 Task: Add Sprouts No Salt Added Sardines In Water to the cart.
Action: Mouse moved to (17, 74)
Screenshot: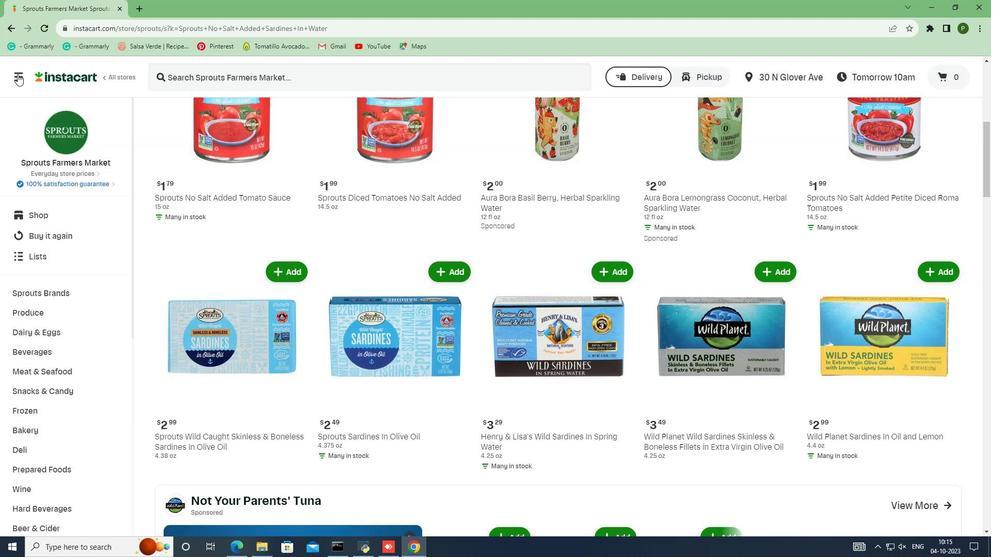 
Action: Mouse pressed left at (17, 74)
Screenshot: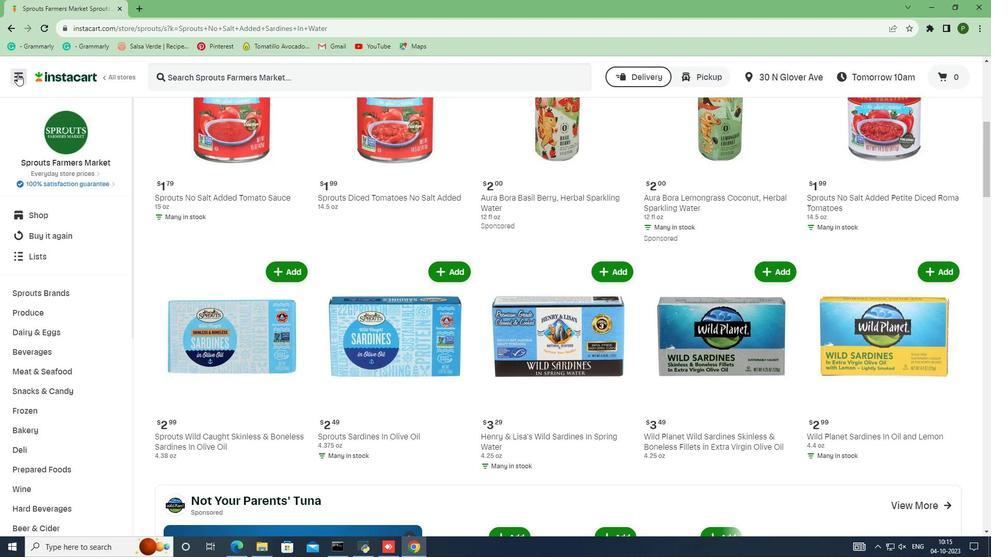 
Action: Mouse moved to (36, 284)
Screenshot: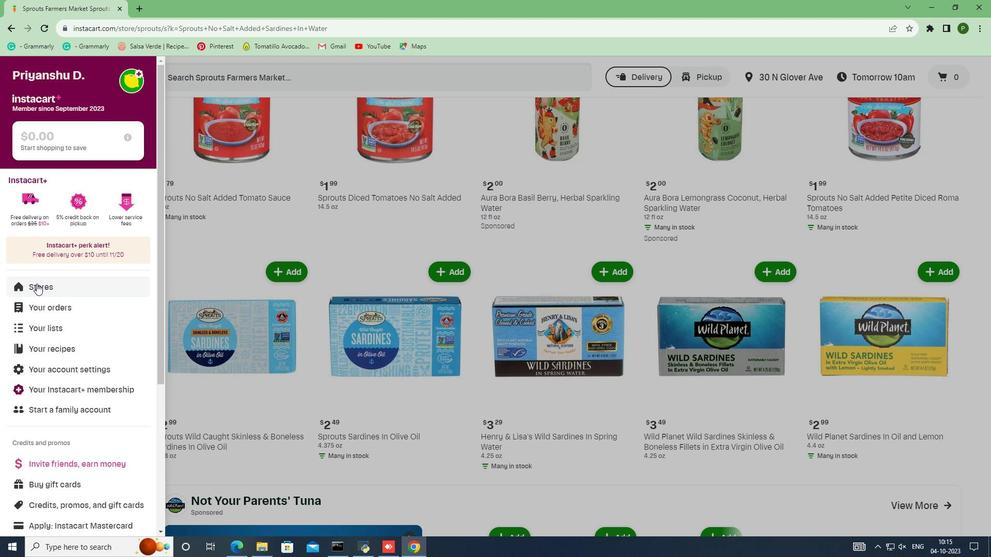
Action: Mouse pressed left at (36, 284)
Screenshot: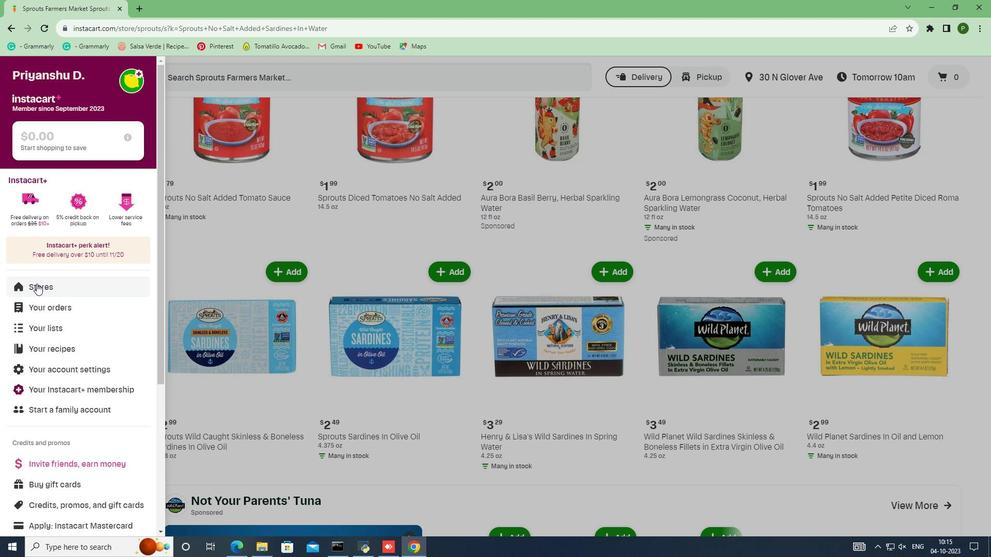 
Action: Mouse moved to (231, 115)
Screenshot: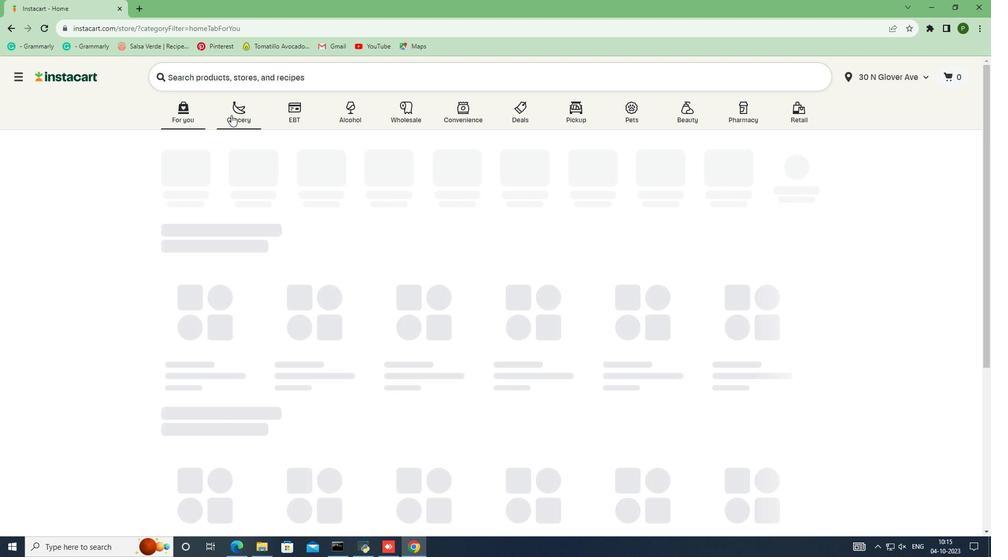 
Action: Mouse pressed left at (231, 115)
Screenshot: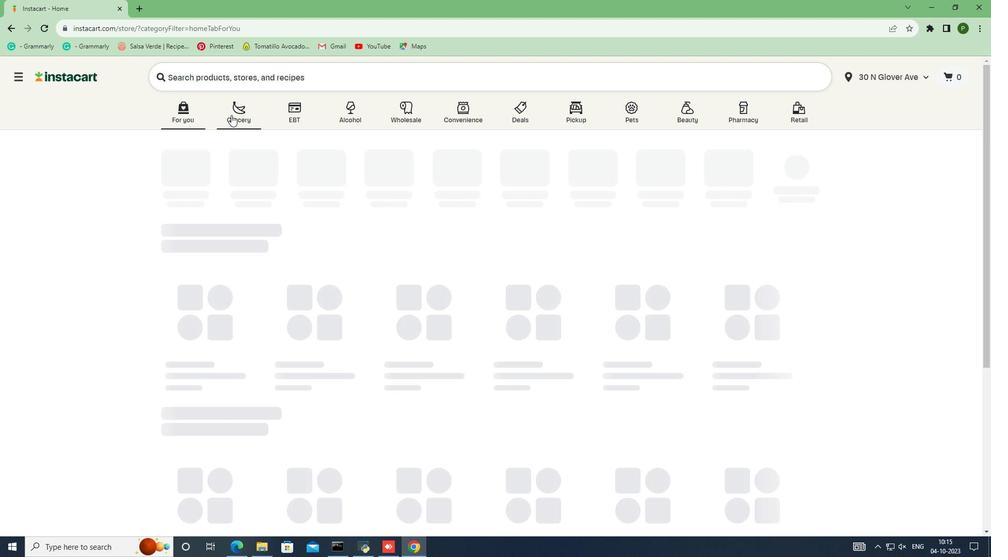 
Action: Mouse moved to (633, 243)
Screenshot: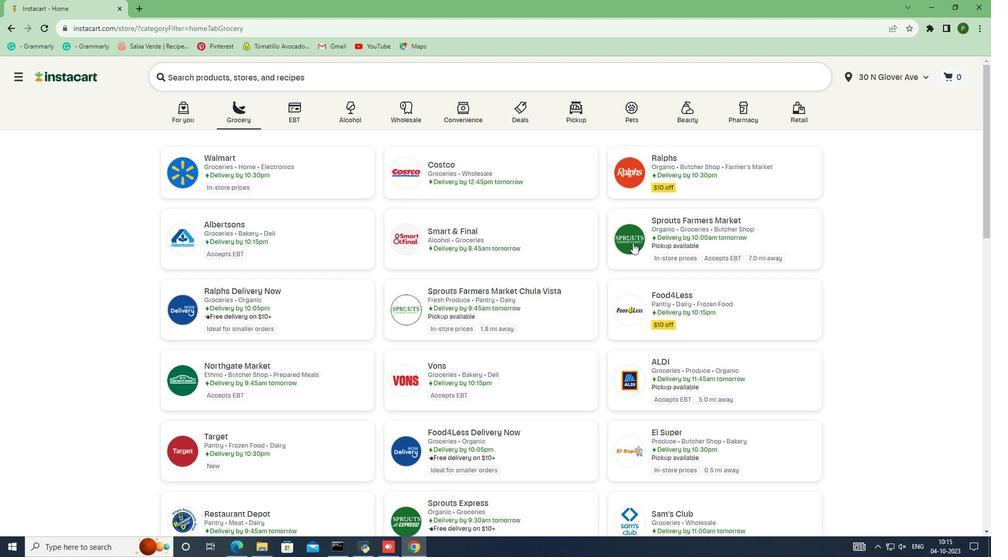 
Action: Mouse pressed left at (633, 243)
Screenshot: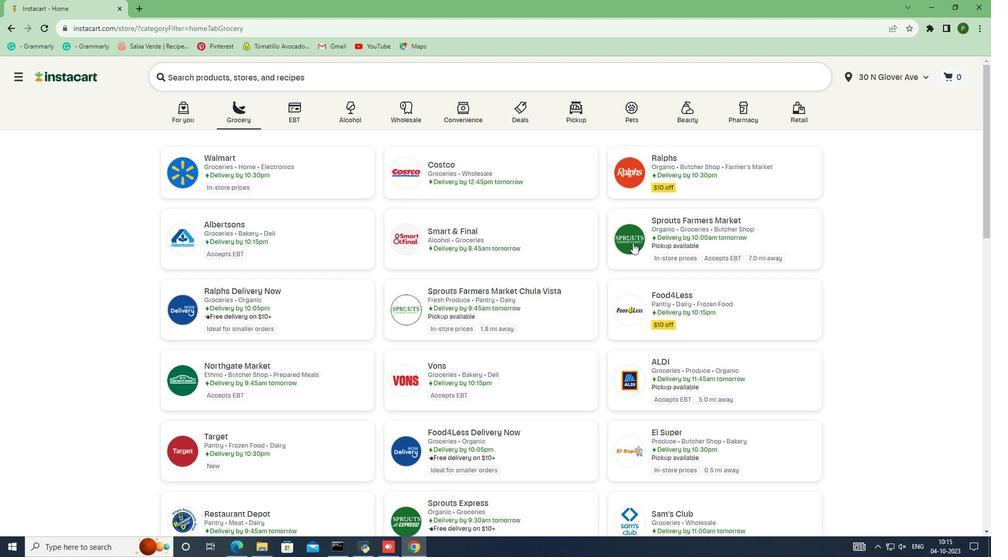 
Action: Mouse moved to (76, 291)
Screenshot: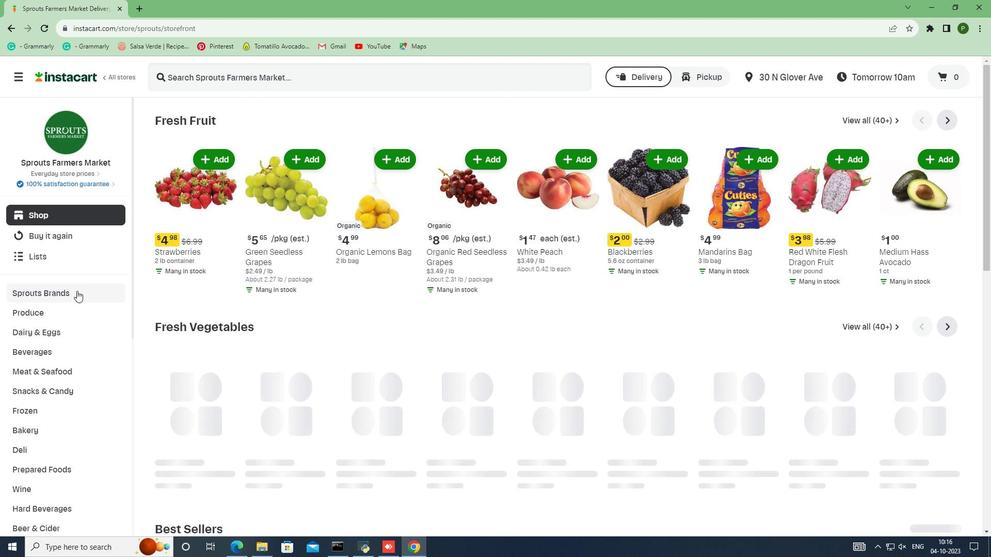 
Action: Mouse pressed left at (76, 291)
Screenshot: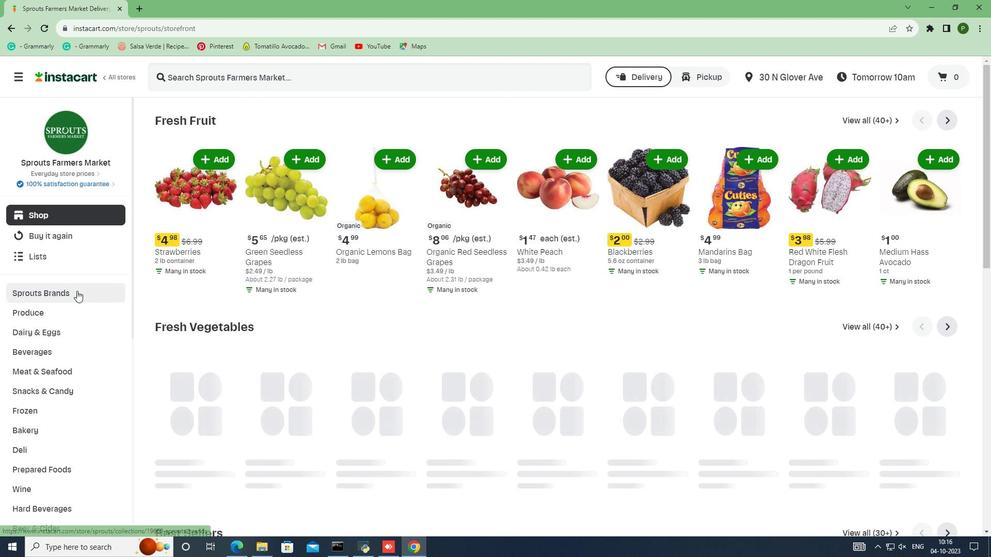 
Action: Mouse moved to (43, 367)
Screenshot: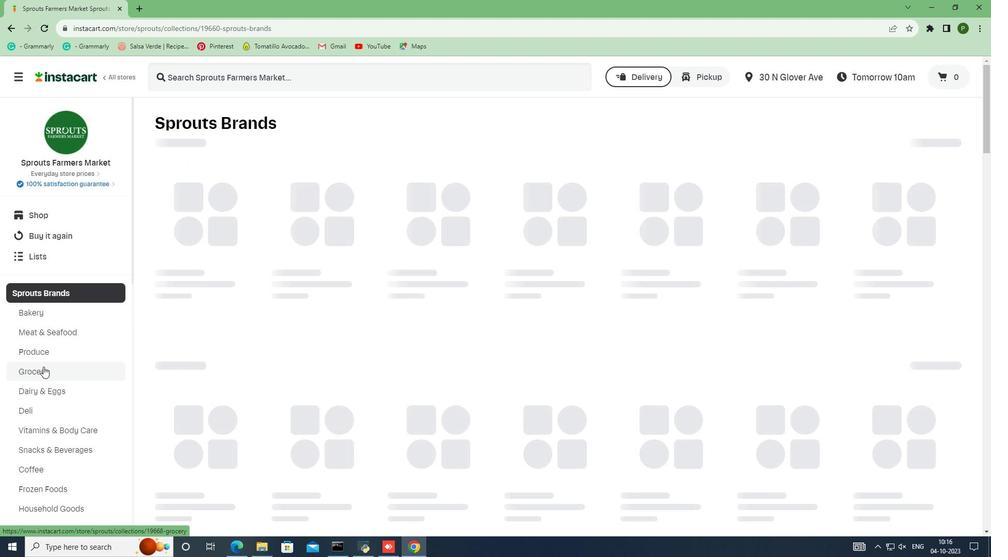 
Action: Mouse pressed left at (43, 367)
Screenshot: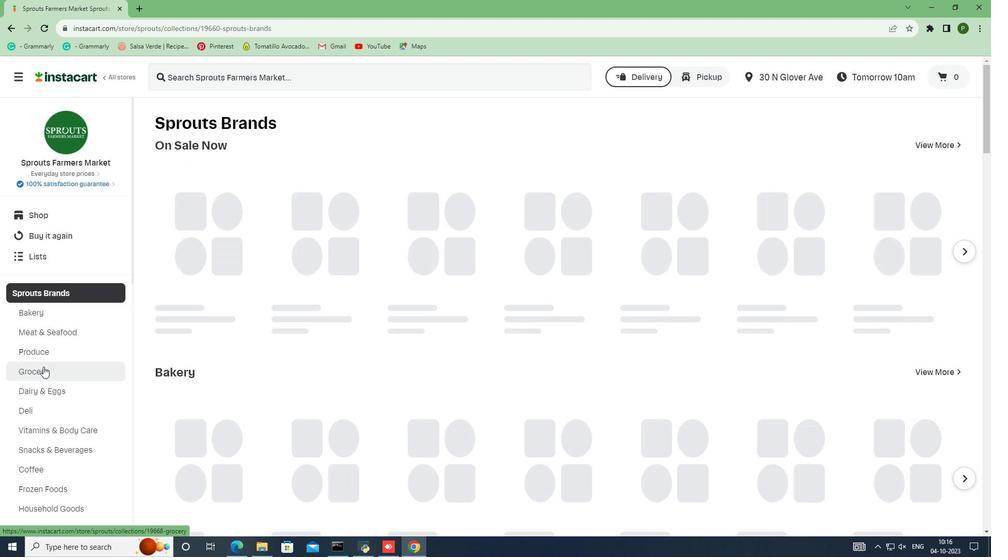 
Action: Mouse moved to (205, 221)
Screenshot: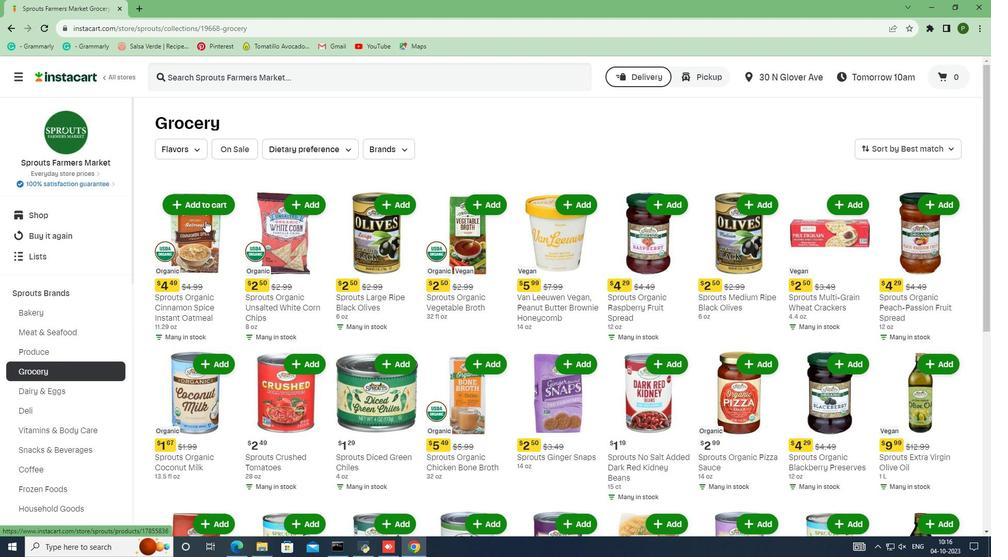 
Action: Mouse scrolled (205, 220) with delta (0, 0)
Screenshot: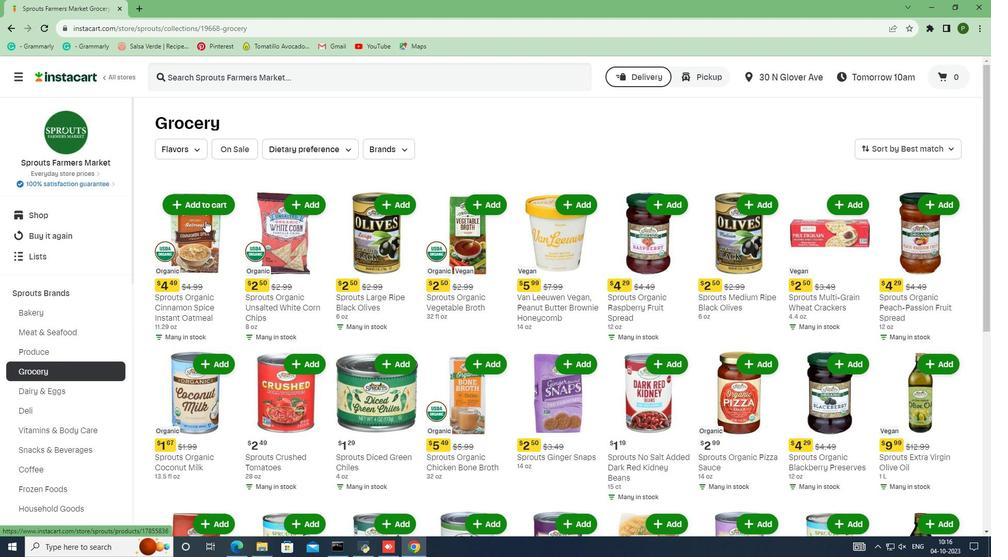 
Action: Mouse scrolled (205, 220) with delta (0, 0)
Screenshot: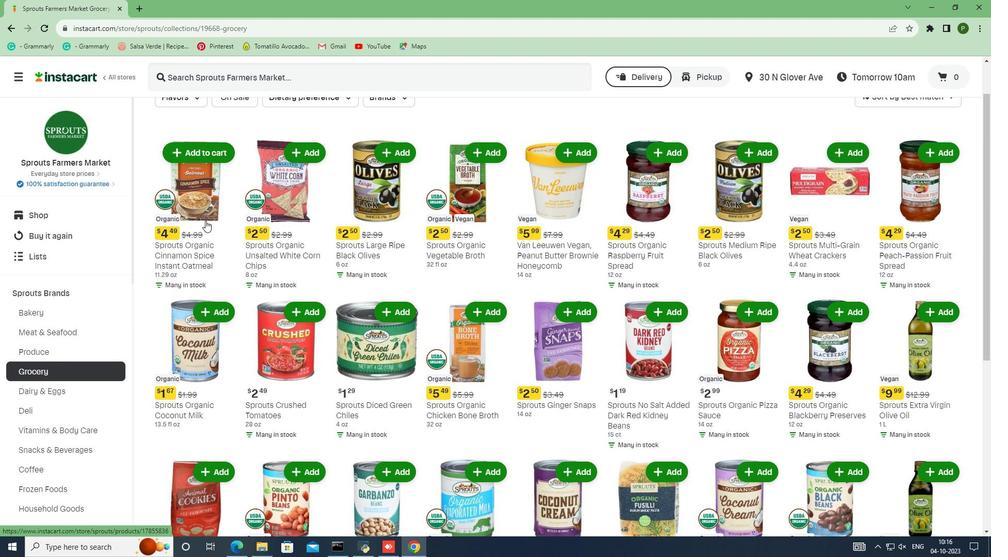 
Action: Mouse scrolled (205, 220) with delta (0, 0)
Screenshot: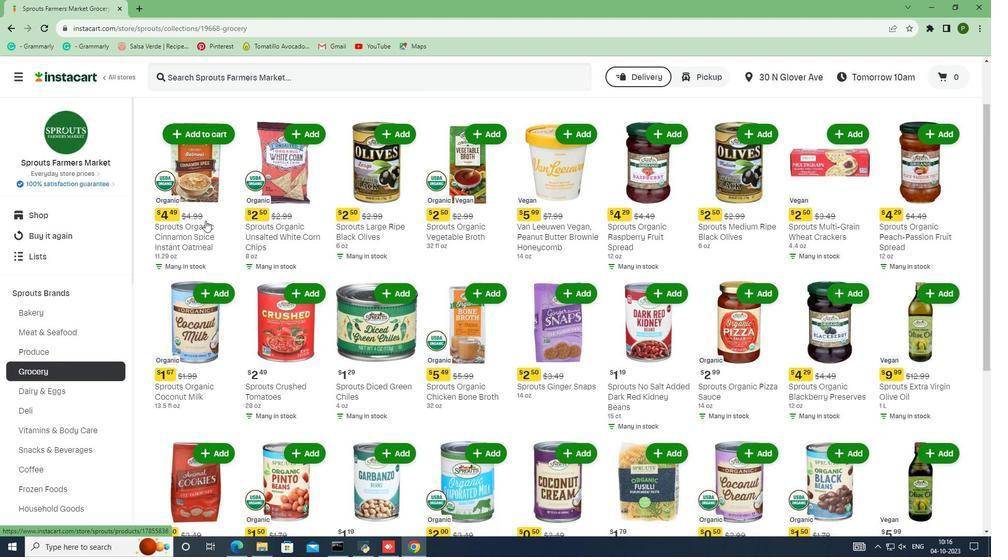 
Action: Mouse moved to (206, 221)
Screenshot: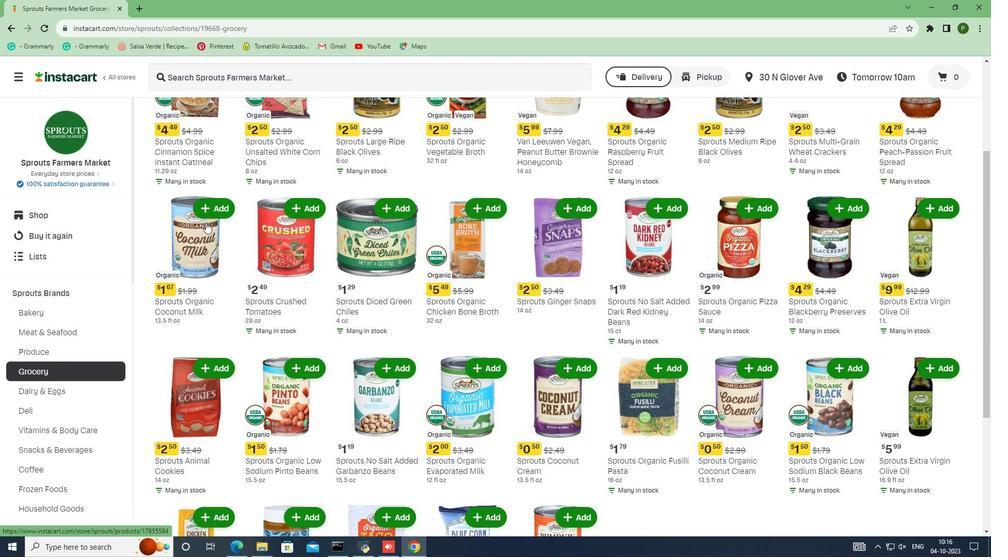 
Action: Mouse scrolled (206, 221) with delta (0, 0)
Screenshot: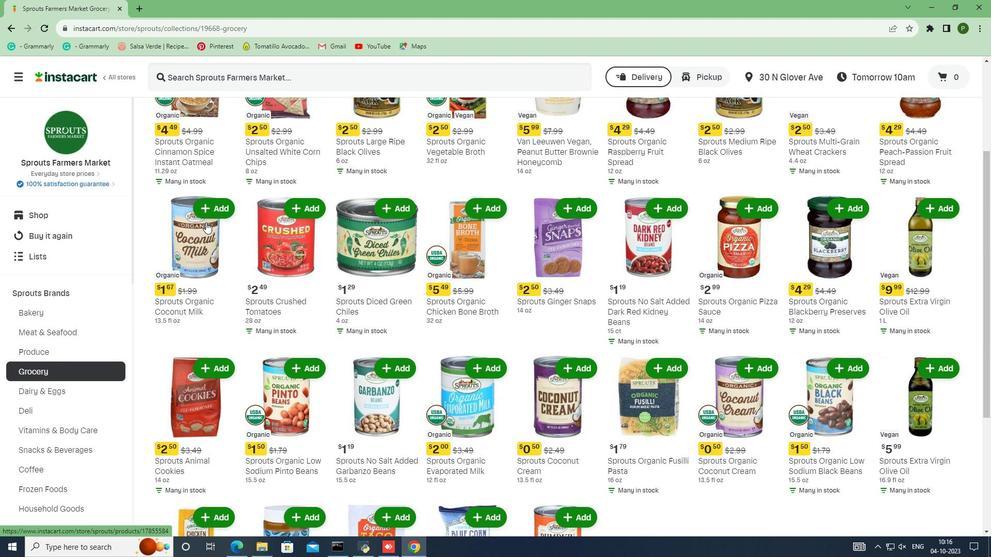 
Action: Mouse moved to (206, 226)
Screenshot: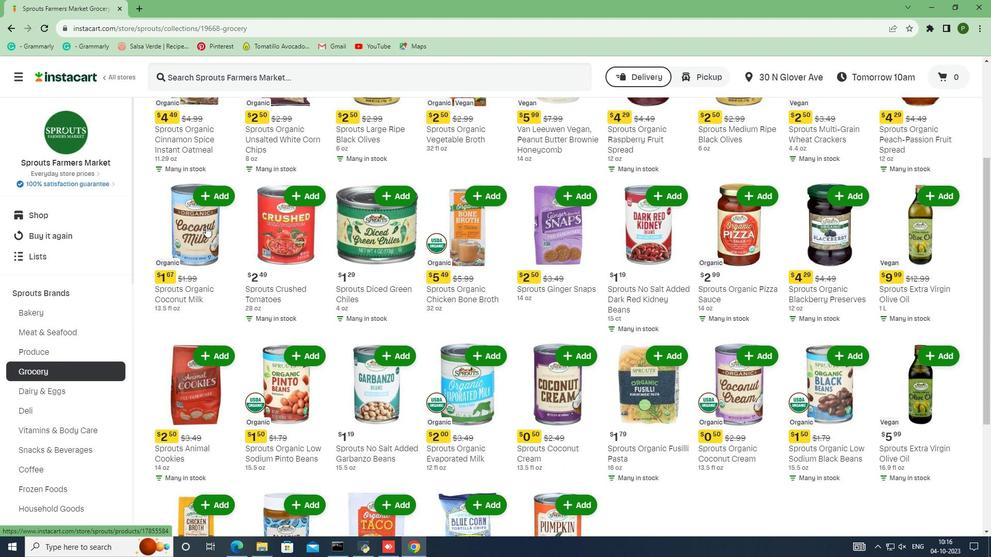 
Action: Mouse scrolled (206, 225) with delta (0, 0)
Screenshot: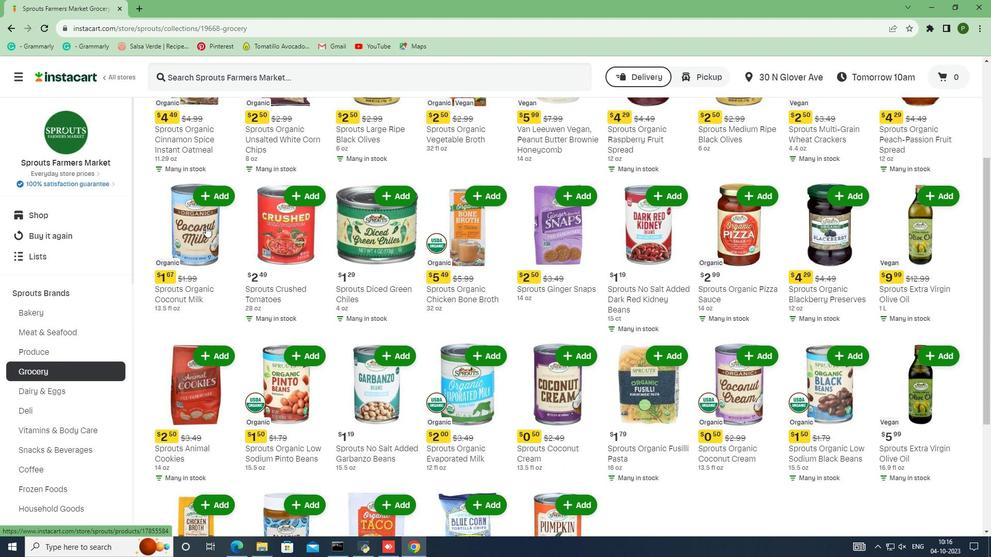 
Action: Mouse moved to (206, 226)
Screenshot: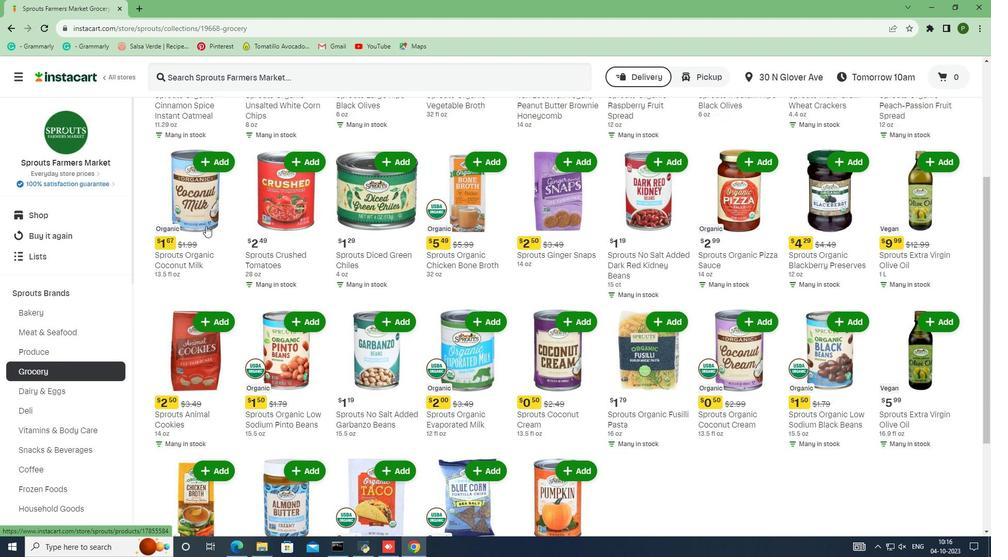 
Action: Mouse scrolled (206, 225) with delta (0, 0)
Screenshot: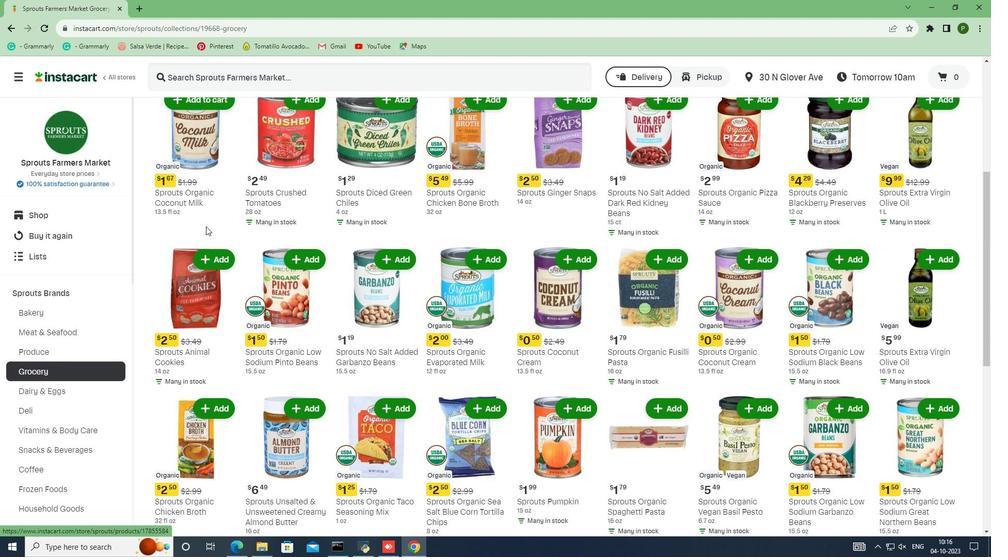 
Action: Mouse moved to (206, 226)
Screenshot: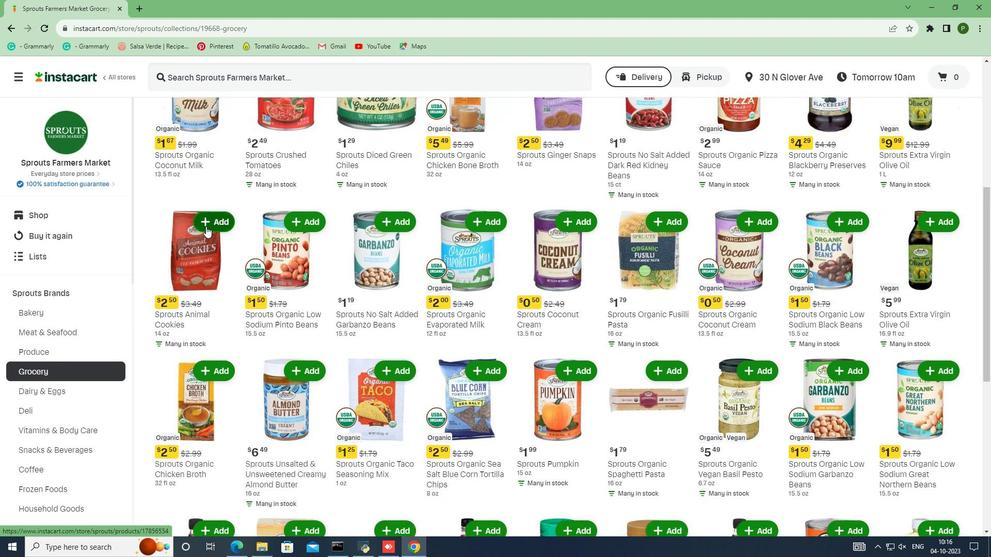 
Action: Mouse scrolled (206, 226) with delta (0, 0)
Screenshot: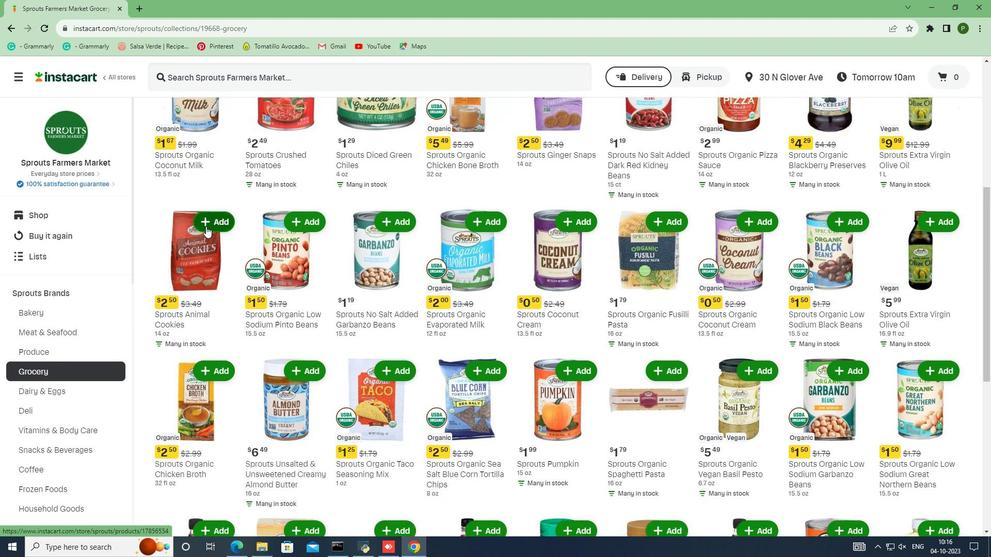 
Action: Mouse scrolled (206, 227) with delta (0, 0)
Screenshot: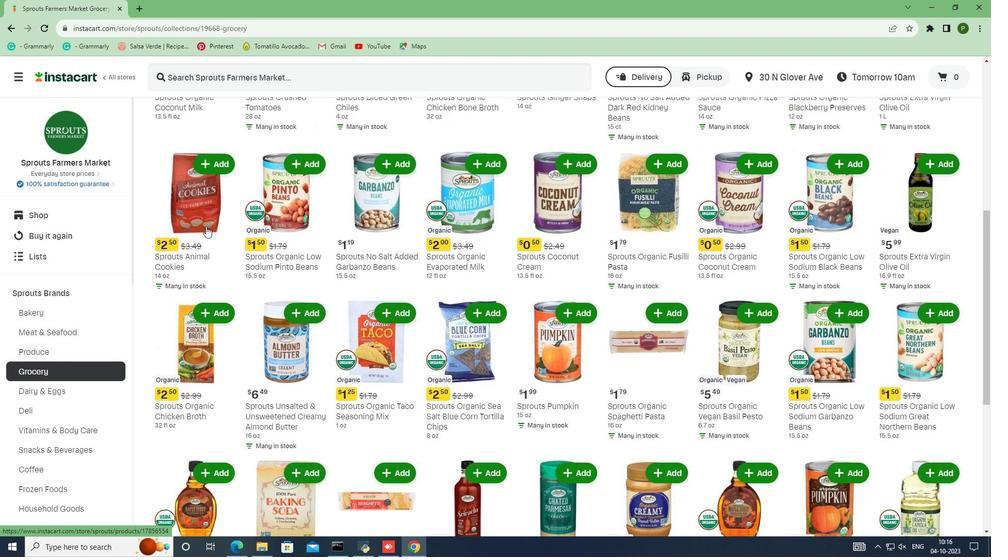 
Action: Mouse scrolled (206, 226) with delta (0, 0)
Screenshot: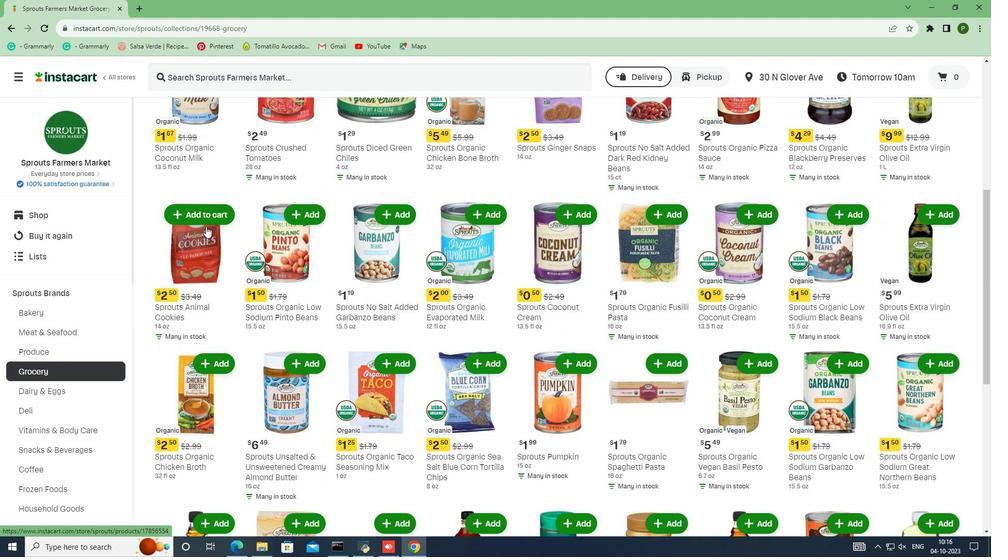 
Action: Mouse scrolled (206, 226) with delta (0, 0)
Screenshot: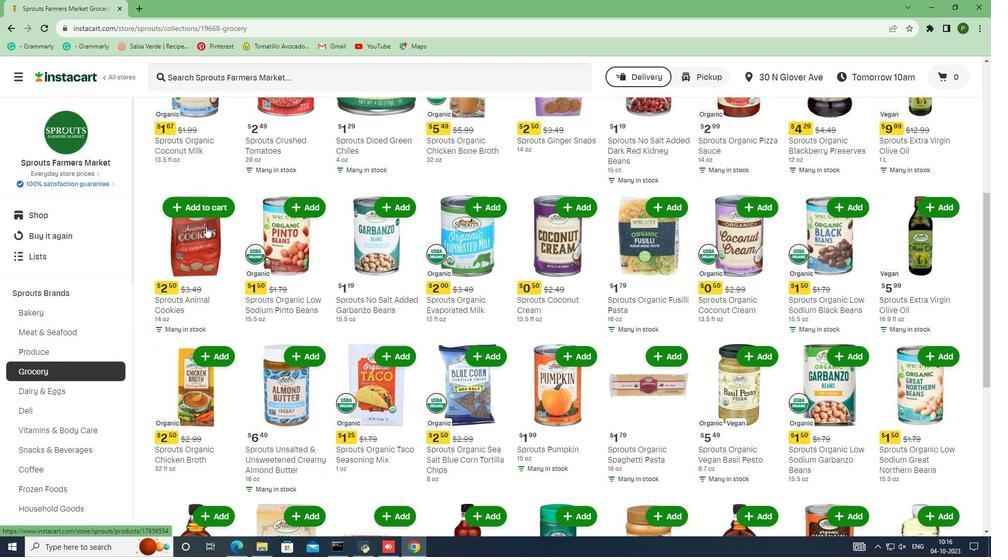 
Action: Mouse scrolled (206, 226) with delta (0, 0)
Screenshot: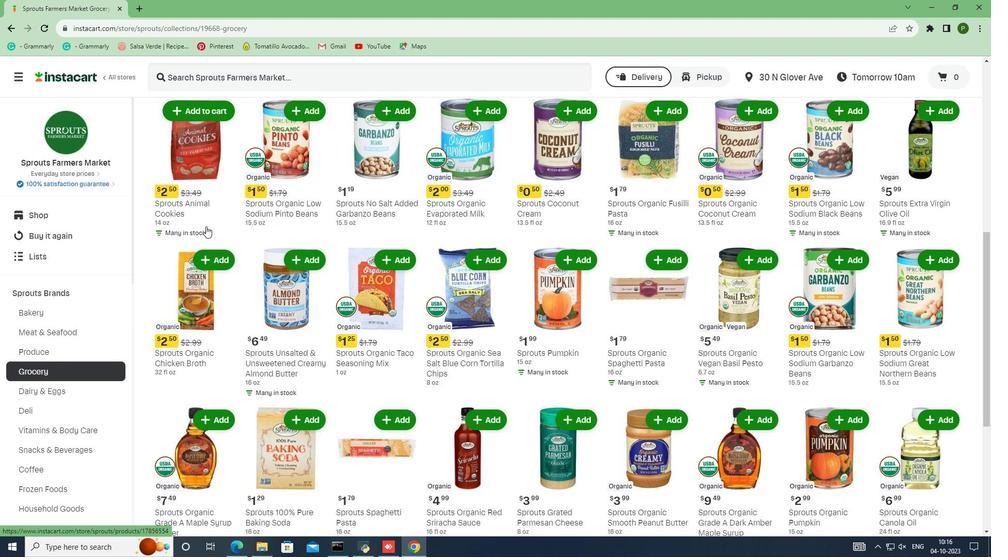 
Action: Mouse scrolled (206, 226) with delta (0, 0)
Screenshot: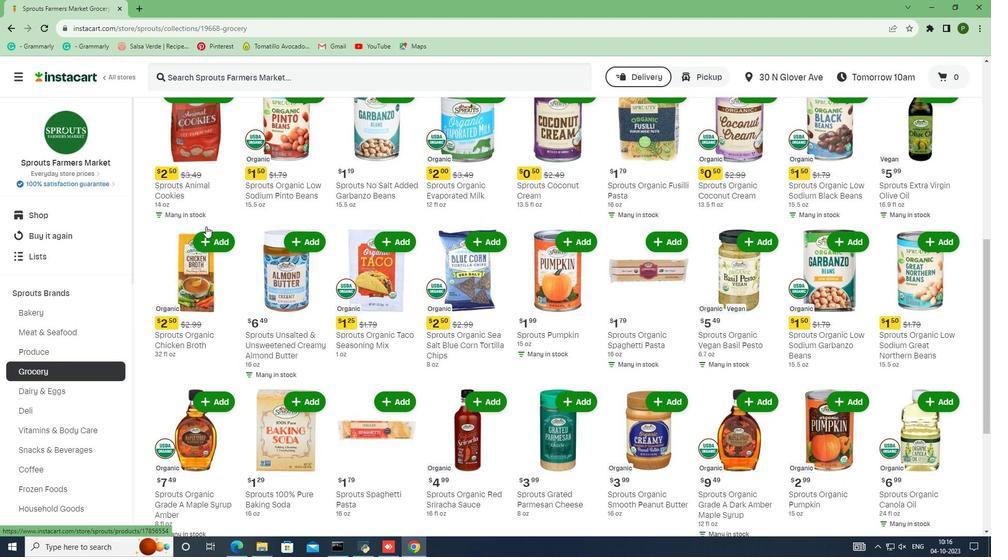 
Action: Mouse scrolled (206, 226) with delta (0, 0)
Screenshot: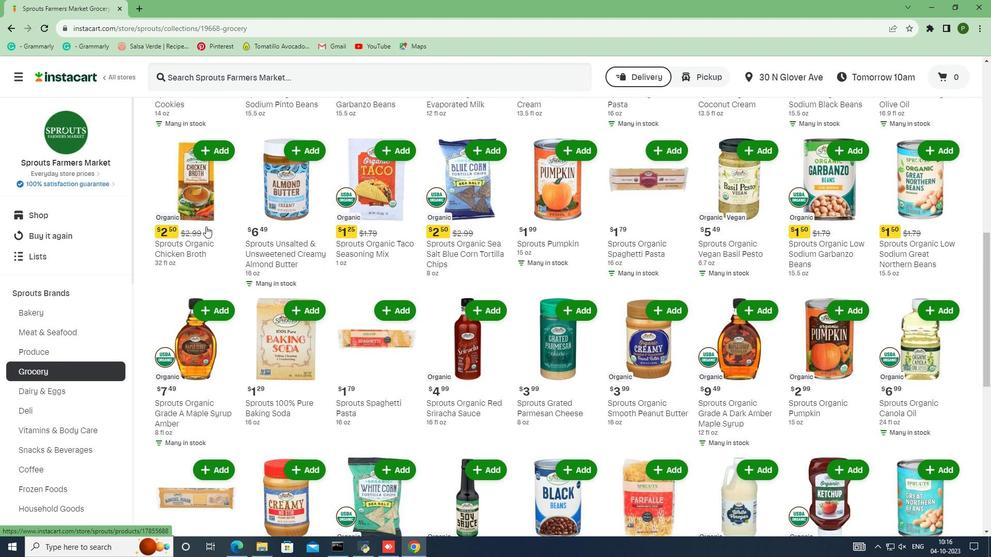 
Action: Mouse scrolled (206, 226) with delta (0, 0)
Screenshot: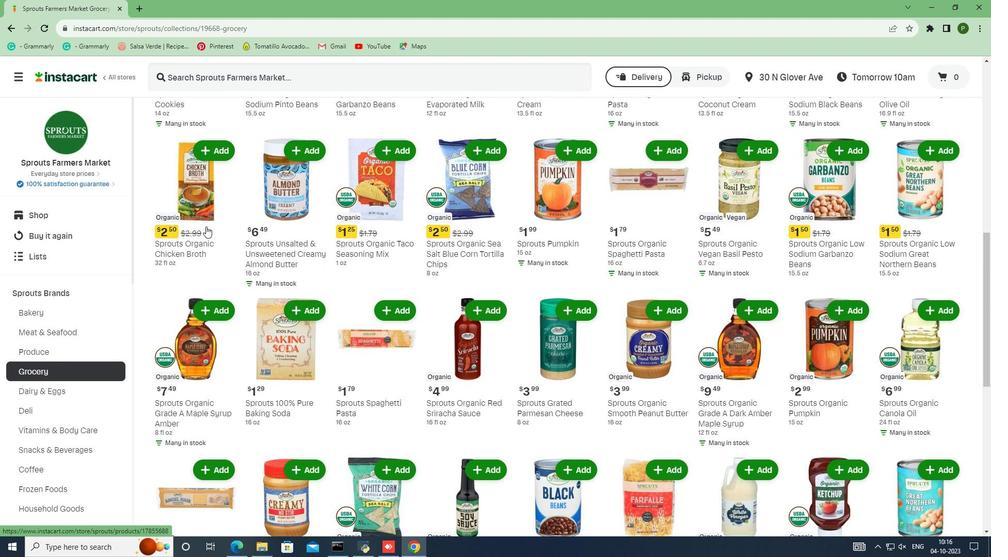 
Action: Mouse scrolled (206, 226) with delta (0, 0)
Screenshot: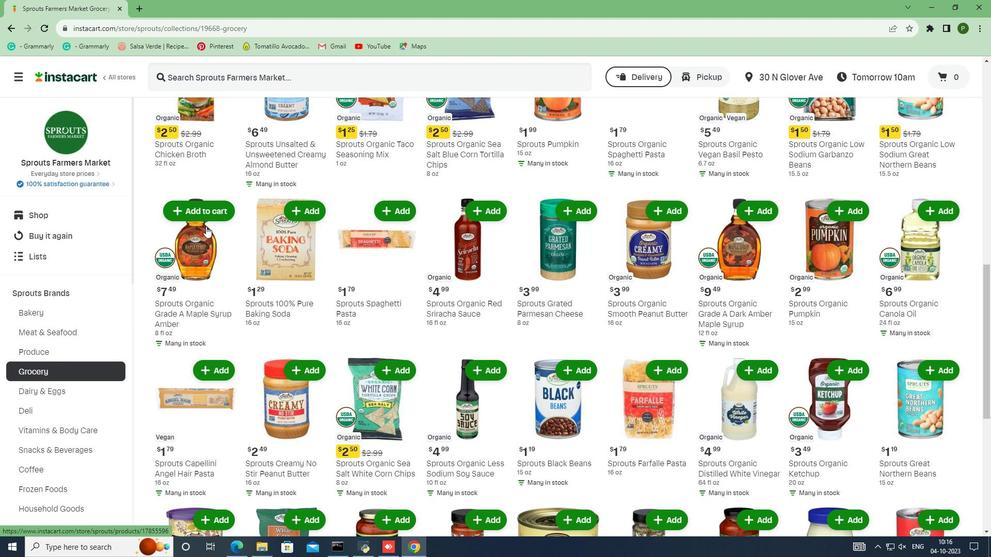 
Action: Mouse scrolled (206, 226) with delta (0, 0)
Screenshot: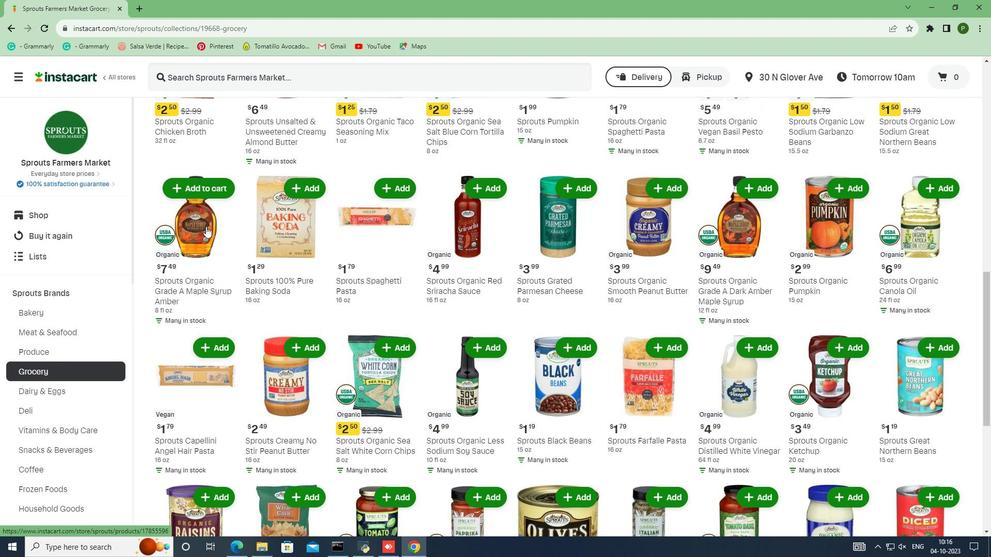 
Action: Mouse scrolled (206, 226) with delta (0, 0)
Screenshot: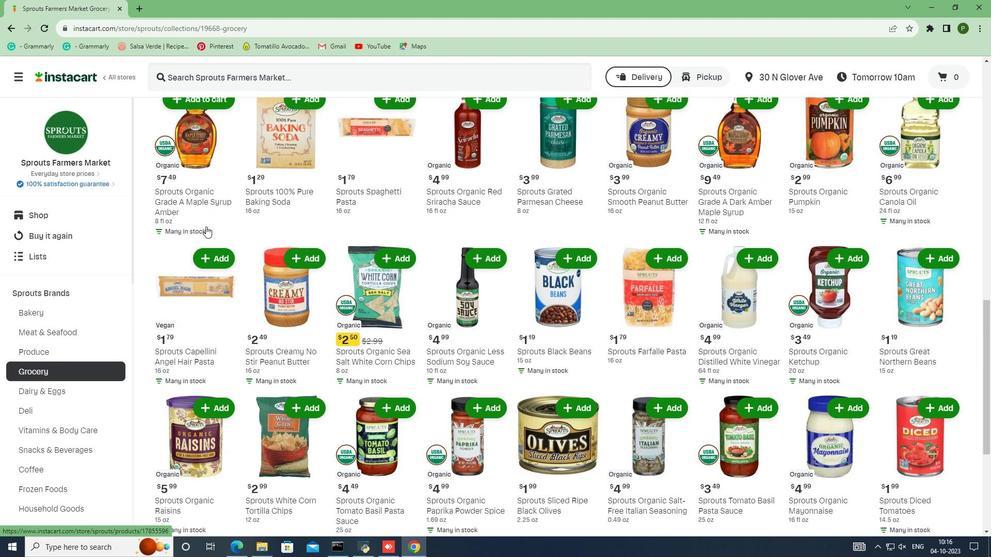 
Action: Mouse scrolled (206, 226) with delta (0, 0)
Screenshot: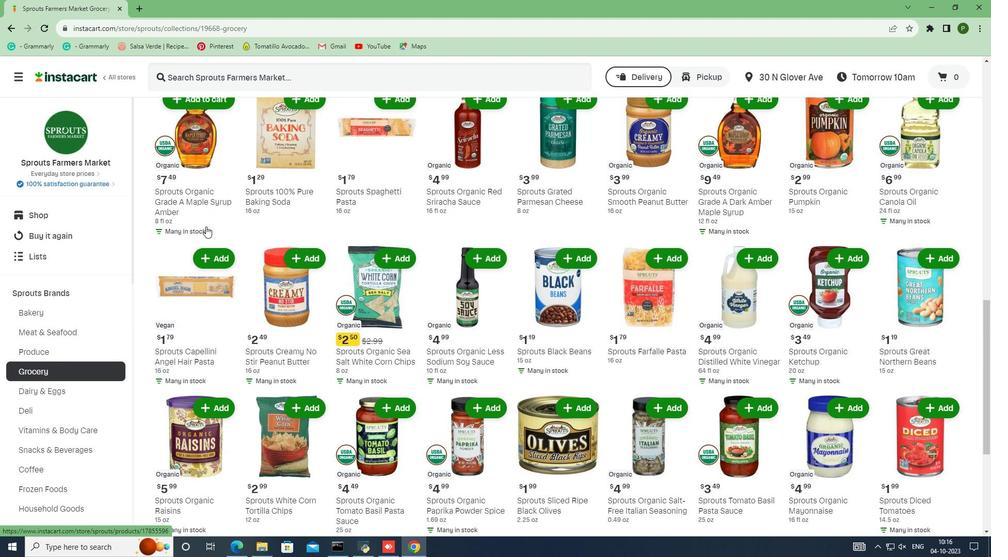 
Action: Mouse scrolled (206, 226) with delta (0, 0)
Screenshot: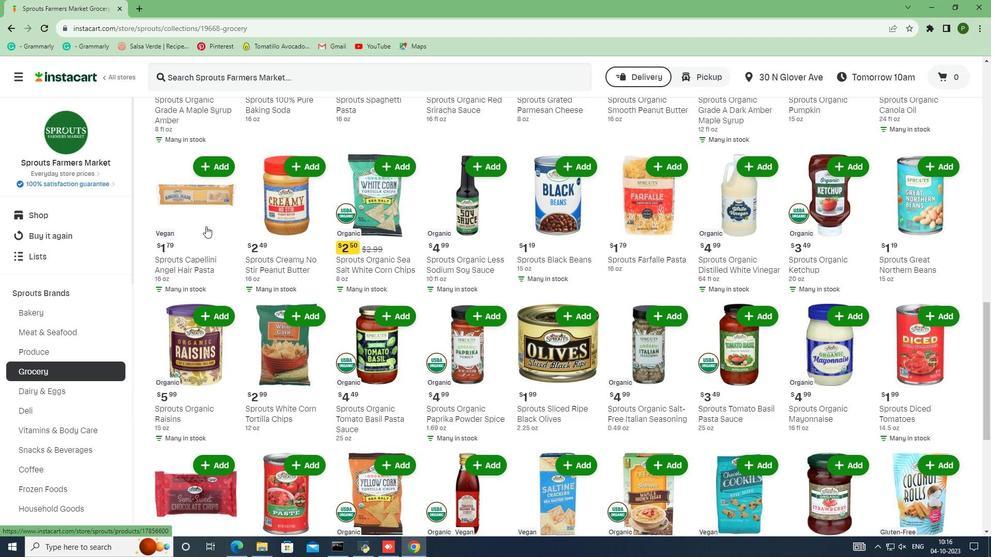 
Action: Mouse scrolled (206, 226) with delta (0, 0)
Screenshot: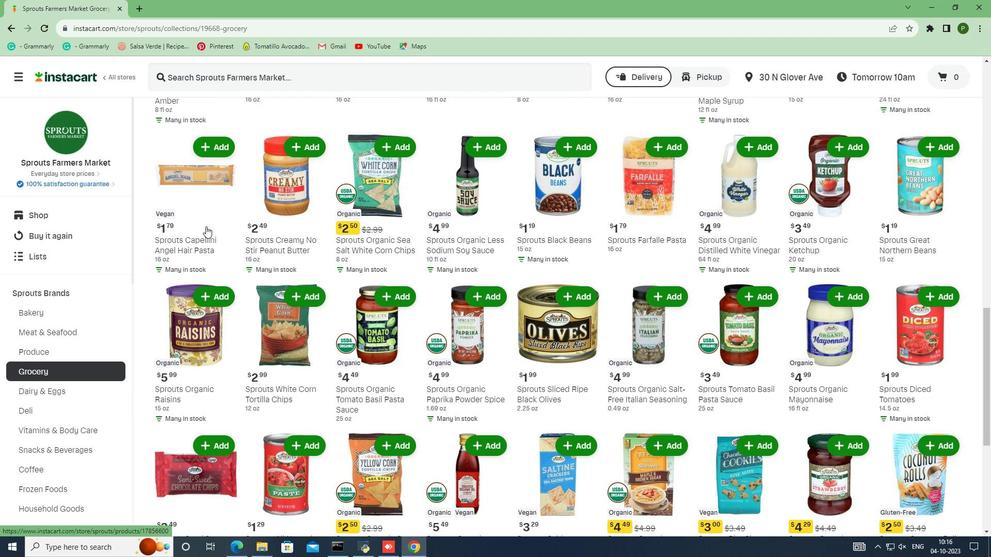 
Action: Mouse scrolled (206, 226) with delta (0, 0)
Screenshot: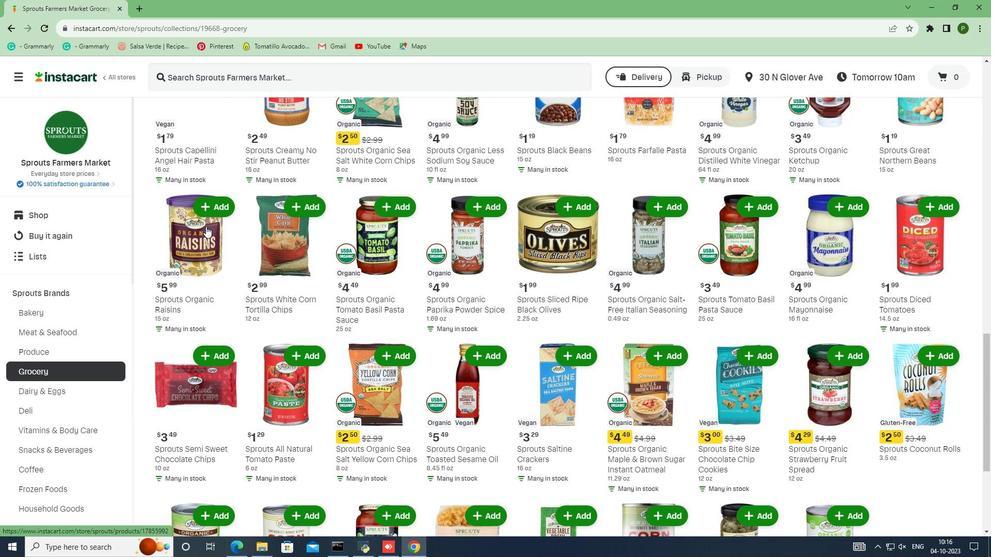 
Action: Mouse scrolled (206, 226) with delta (0, 0)
Screenshot: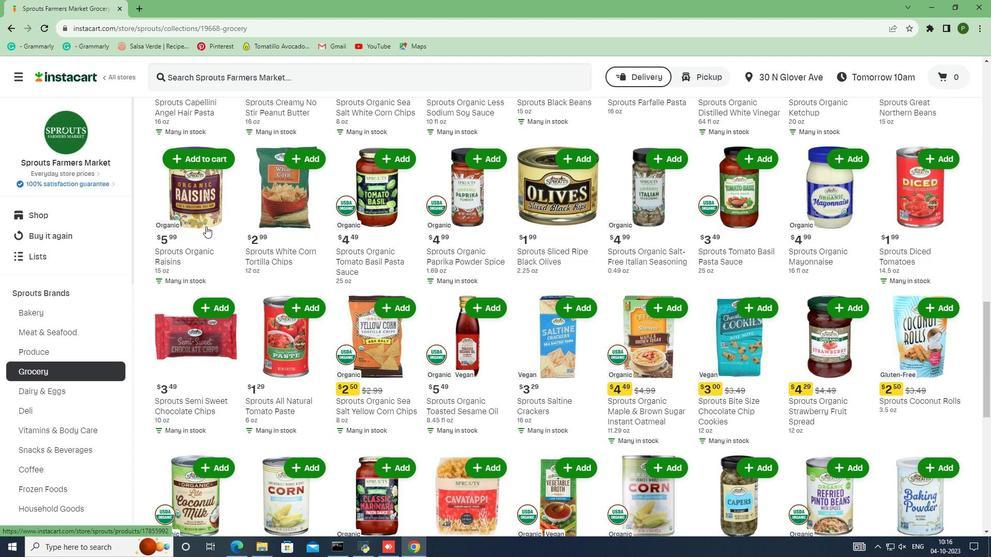 
Action: Mouse scrolled (206, 226) with delta (0, 0)
Screenshot: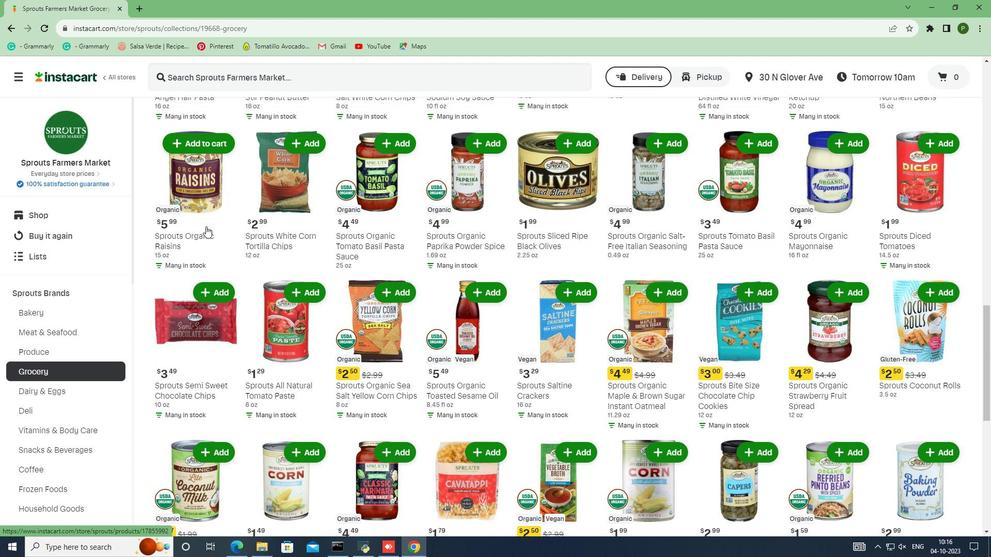 
Action: Mouse scrolled (206, 226) with delta (0, 0)
Screenshot: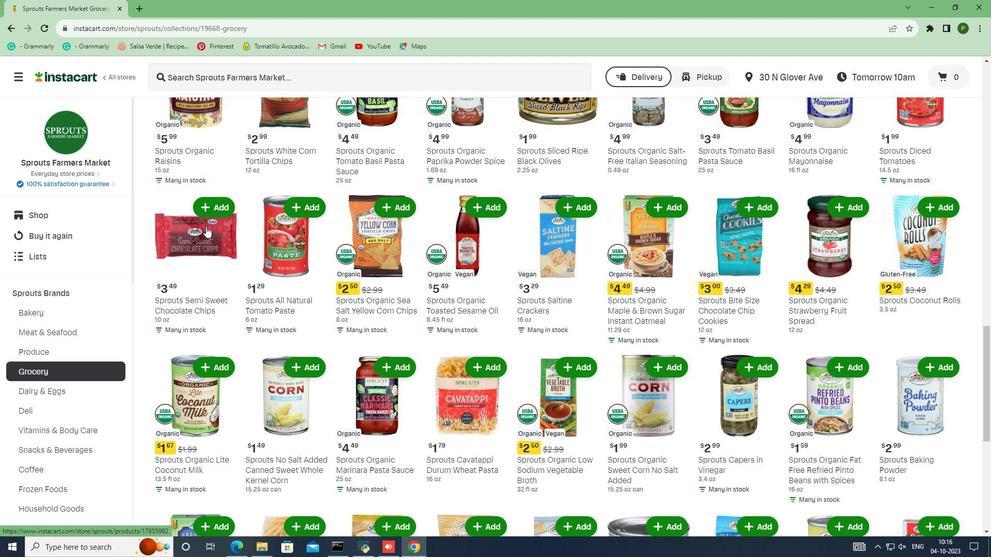 
Action: Mouse scrolled (206, 226) with delta (0, 0)
Screenshot: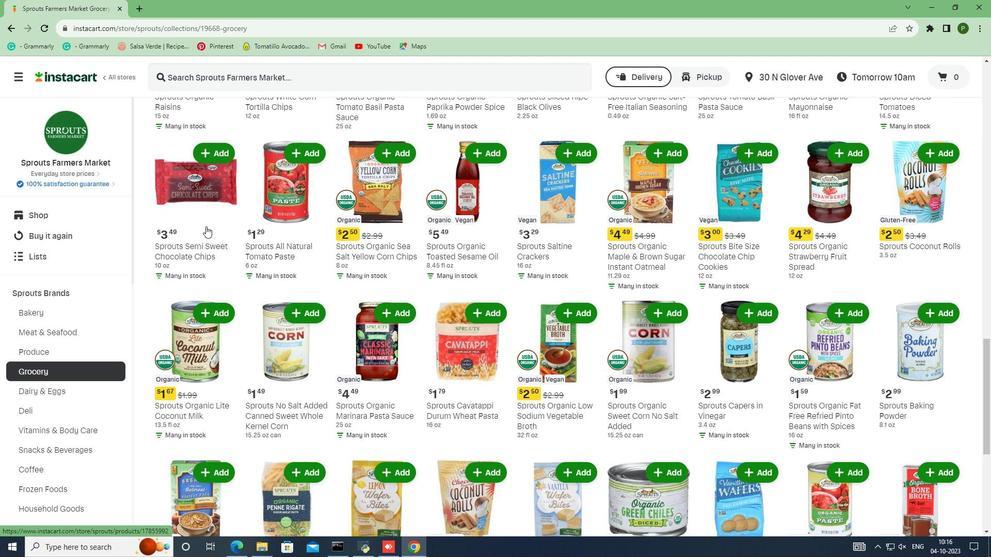 
Action: Mouse scrolled (206, 226) with delta (0, 0)
Screenshot: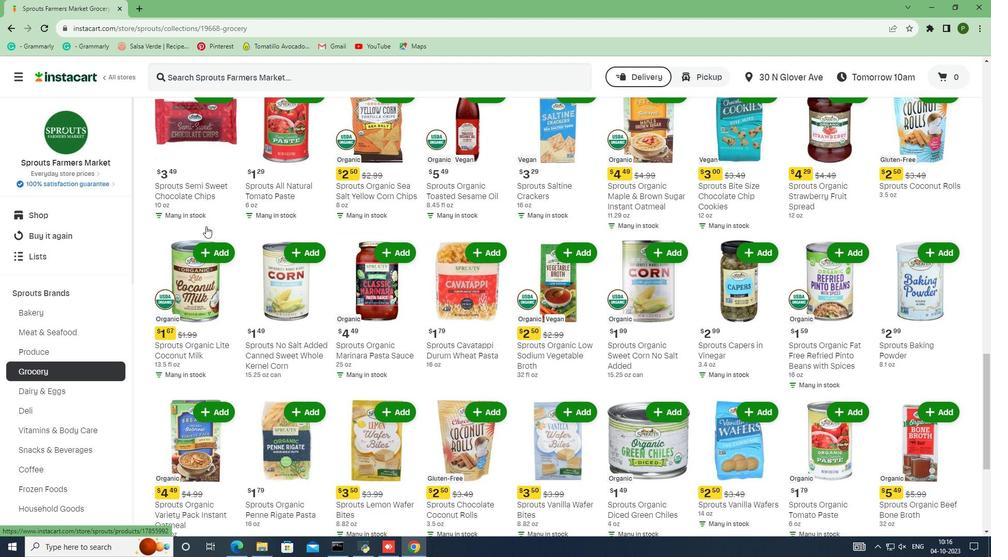 
Action: Mouse scrolled (206, 226) with delta (0, 0)
Screenshot: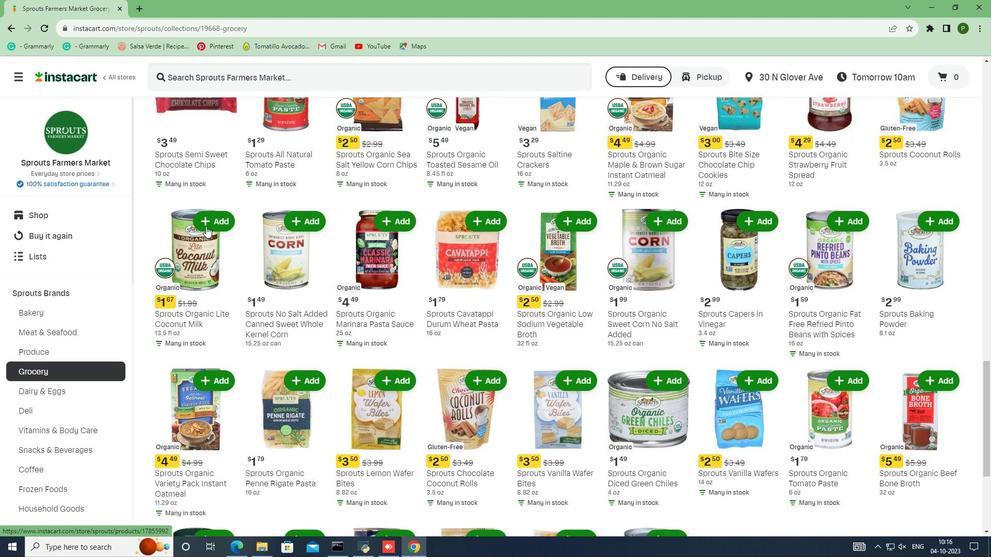 
Action: Mouse scrolled (206, 226) with delta (0, 0)
Screenshot: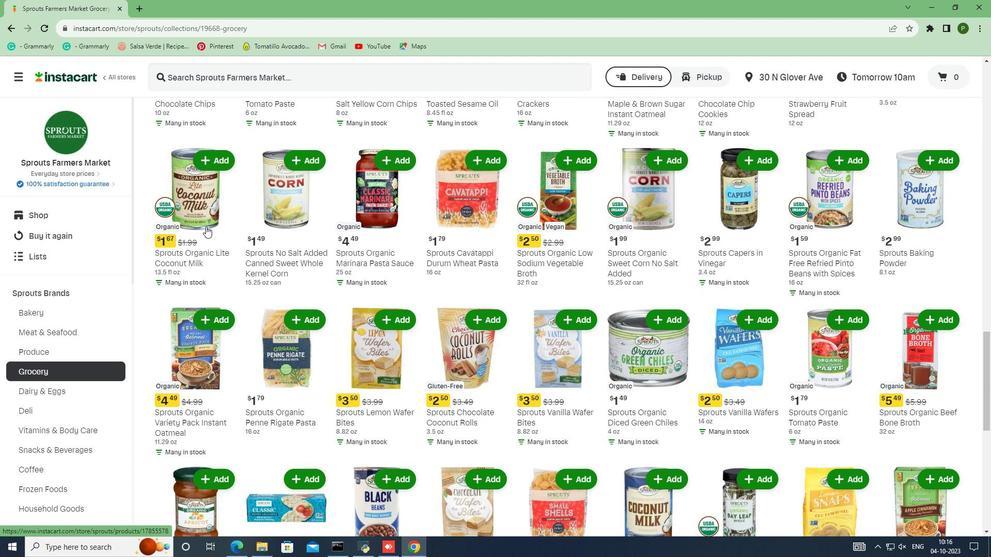 
Action: Mouse scrolled (206, 226) with delta (0, 0)
Screenshot: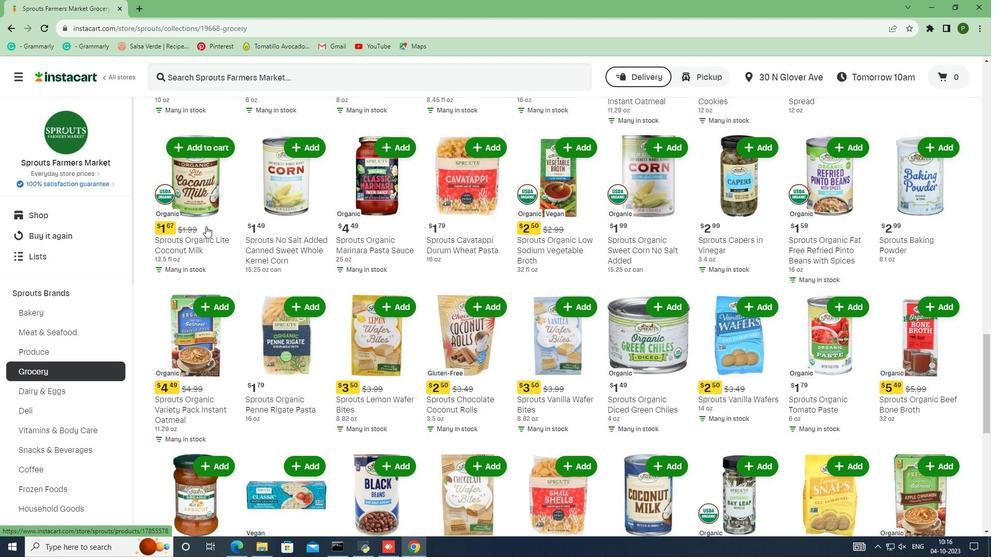 
Action: Mouse scrolled (206, 226) with delta (0, 0)
Screenshot: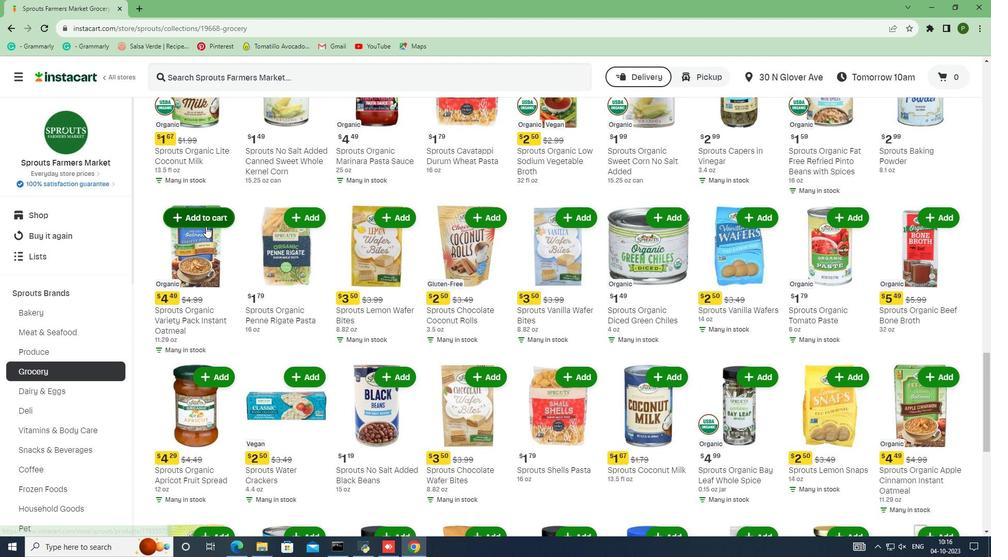 
Action: Mouse scrolled (206, 226) with delta (0, 0)
Screenshot: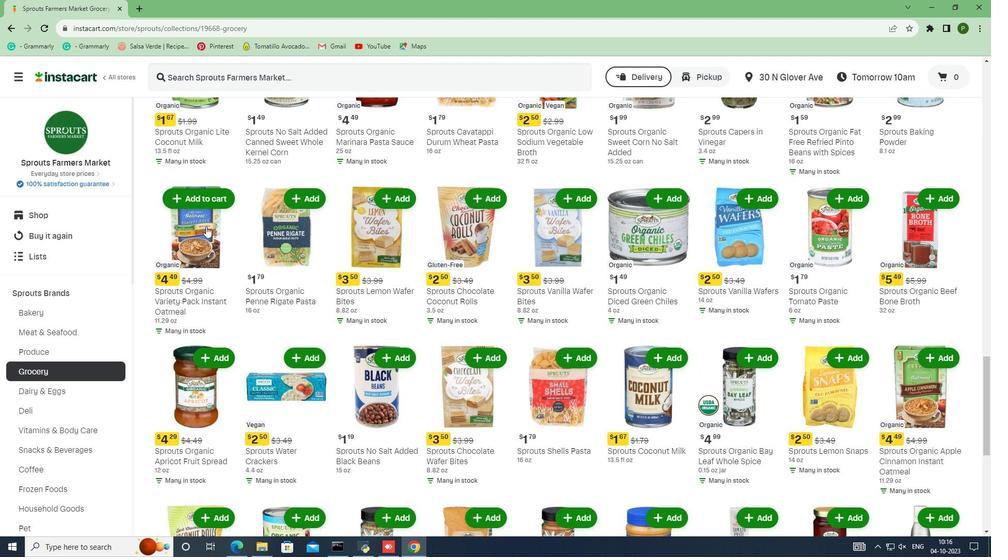
Action: Mouse scrolled (206, 226) with delta (0, 0)
Screenshot: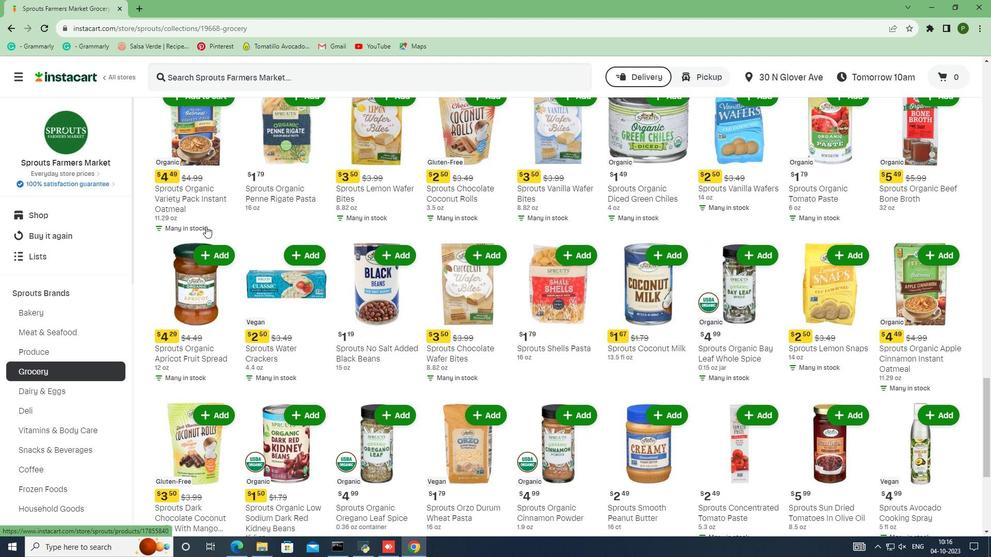 
Action: Mouse scrolled (206, 226) with delta (0, 0)
Screenshot: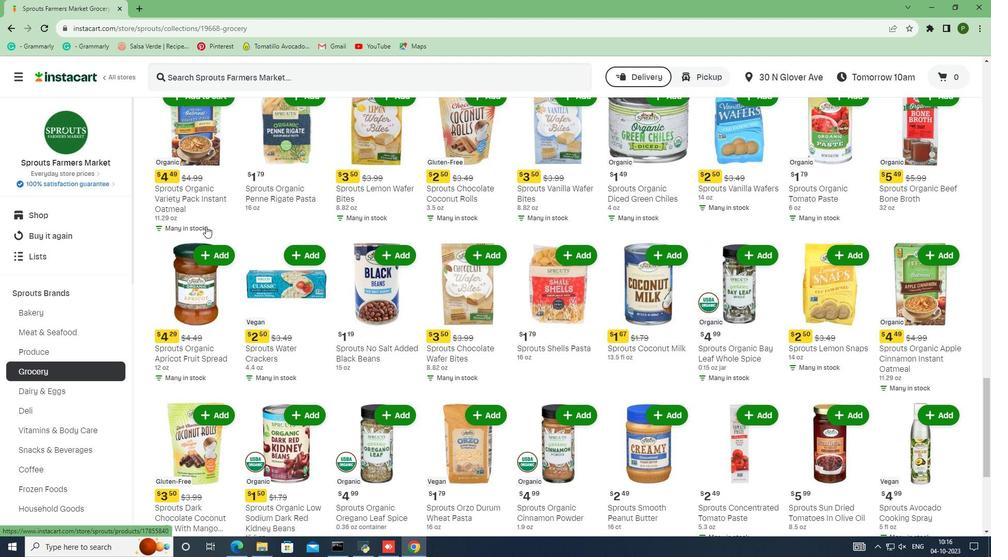 
Action: Mouse scrolled (206, 226) with delta (0, 0)
Screenshot: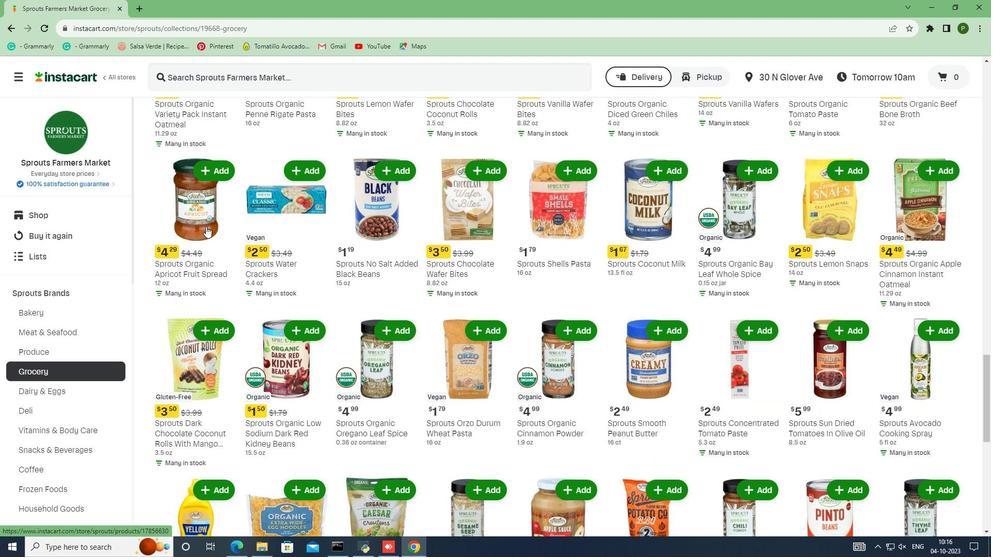 
Action: Mouse scrolled (206, 226) with delta (0, 0)
Screenshot: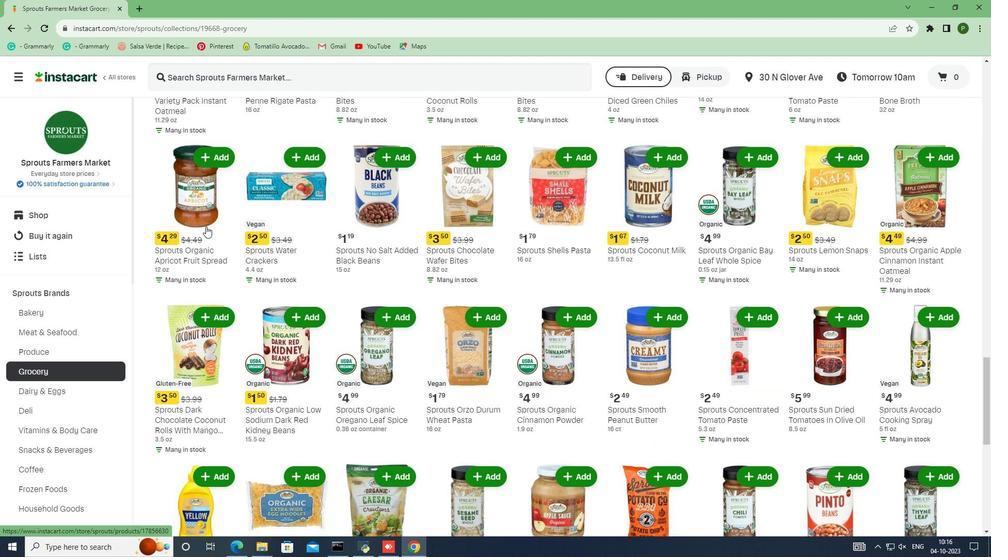 
Action: Mouse scrolled (206, 226) with delta (0, 0)
Screenshot: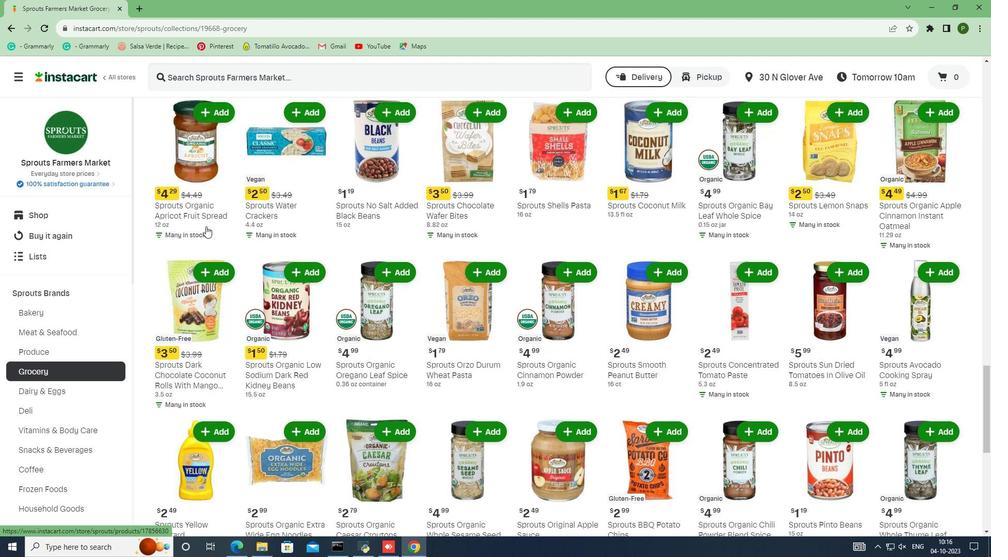
Action: Mouse scrolled (206, 227) with delta (0, 0)
Screenshot: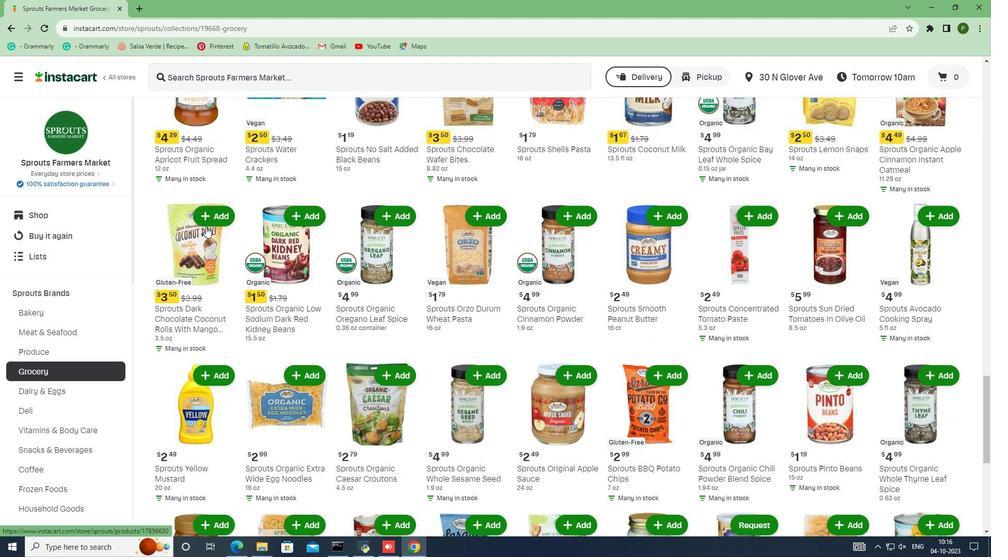 
Action: Mouse scrolled (206, 226) with delta (0, 0)
Screenshot: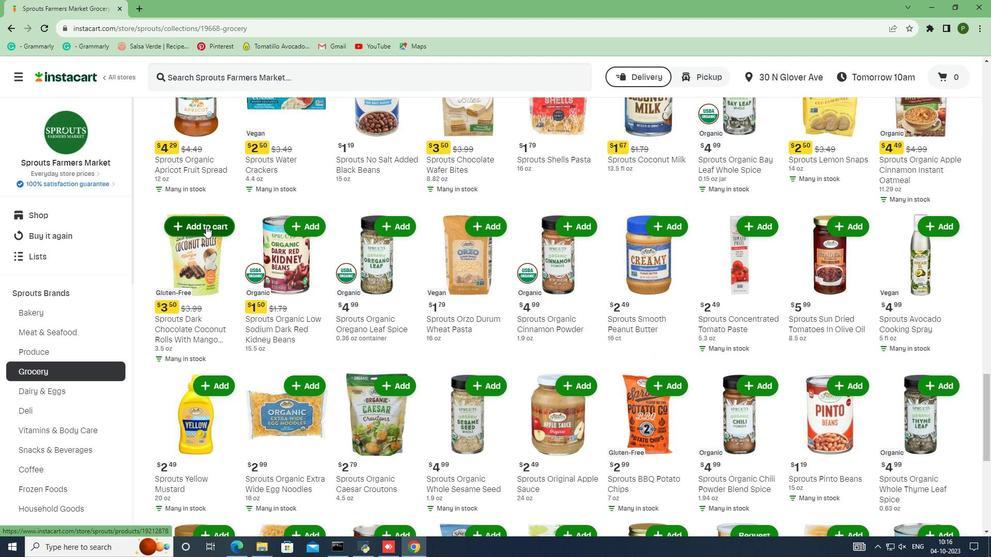 
Action: Mouse scrolled (206, 226) with delta (0, 0)
Screenshot: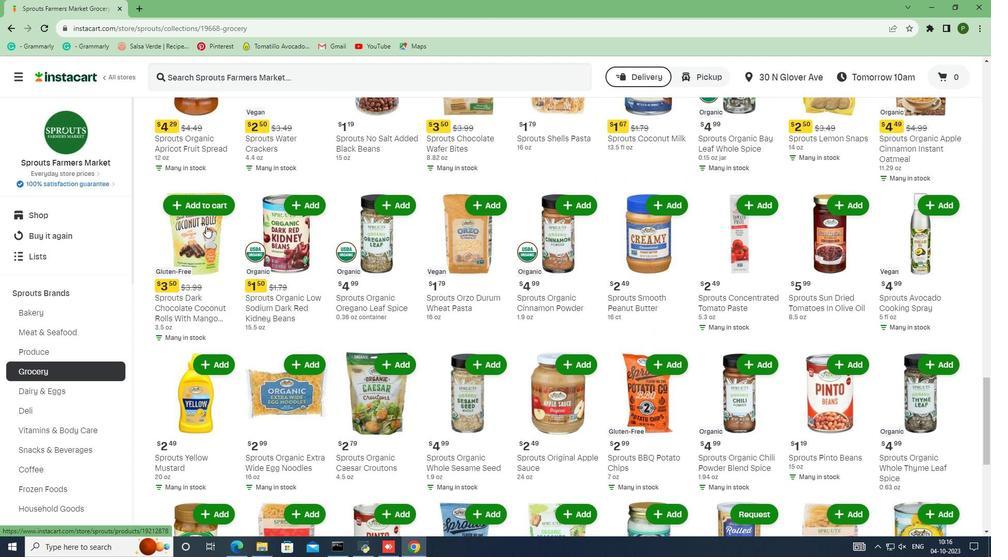 
Action: Mouse scrolled (206, 226) with delta (0, 0)
Screenshot: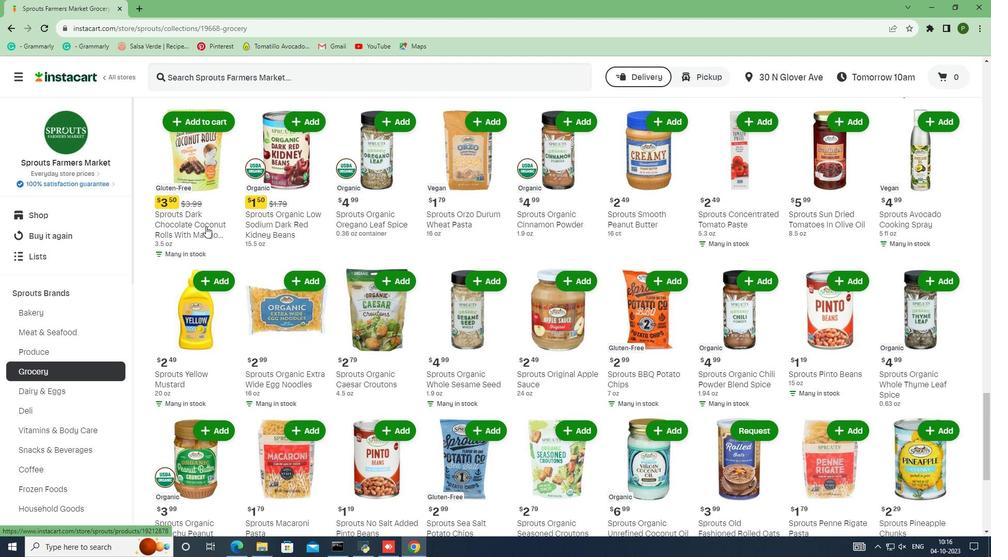 
Action: Mouse scrolled (206, 226) with delta (0, 0)
Screenshot: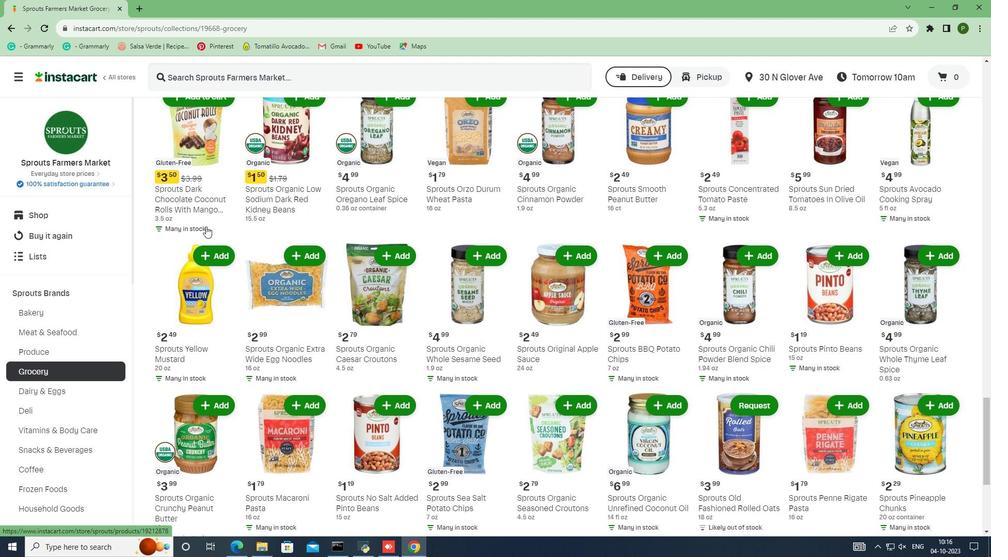 
Action: Mouse scrolled (206, 226) with delta (0, 0)
Screenshot: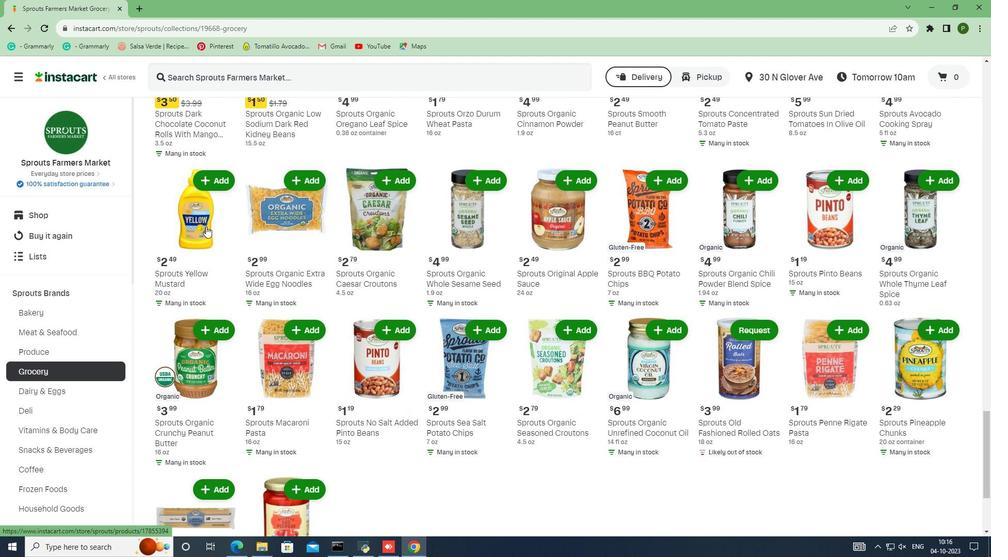 
Action: Mouse scrolled (206, 226) with delta (0, 0)
Screenshot: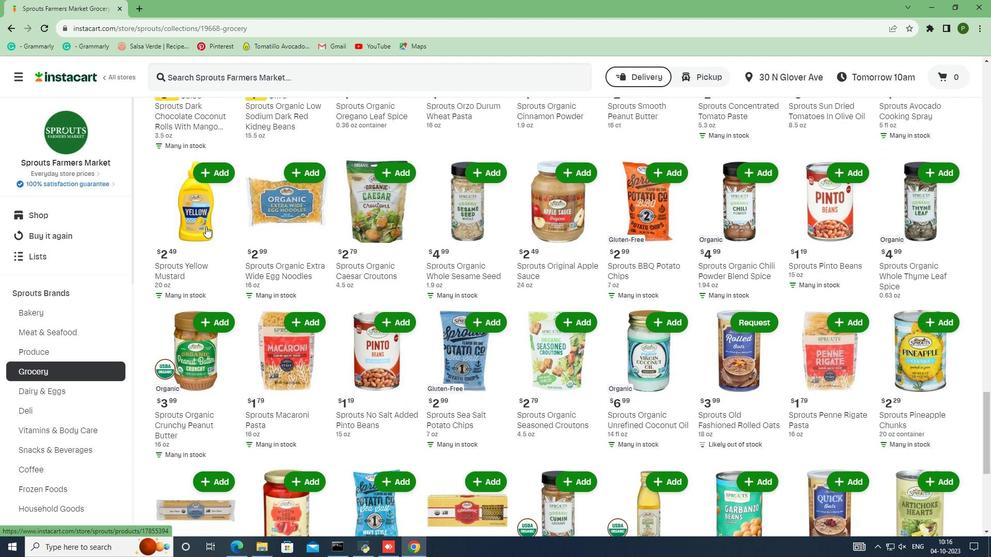 
Action: Mouse scrolled (206, 226) with delta (0, 0)
Screenshot: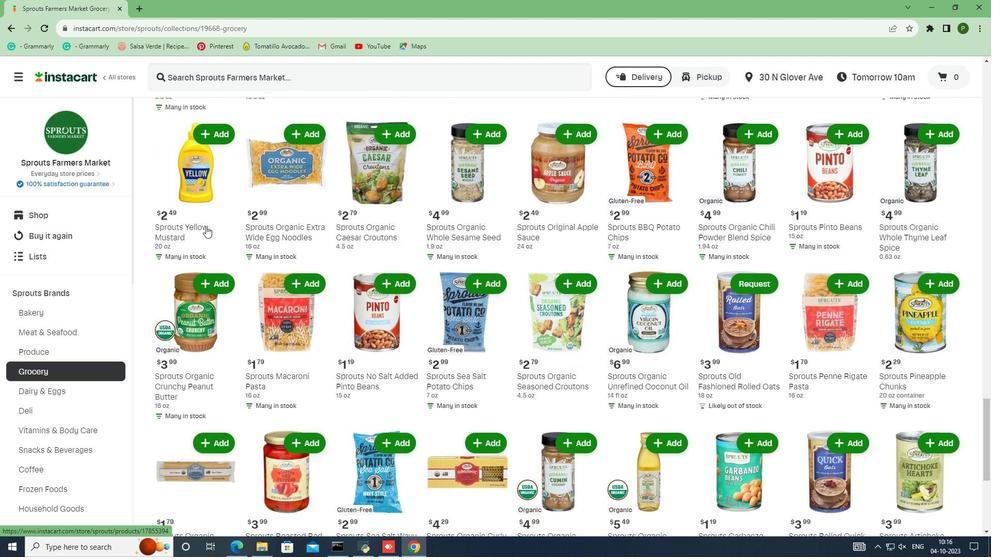 
Action: Mouse scrolled (206, 226) with delta (0, 0)
Screenshot: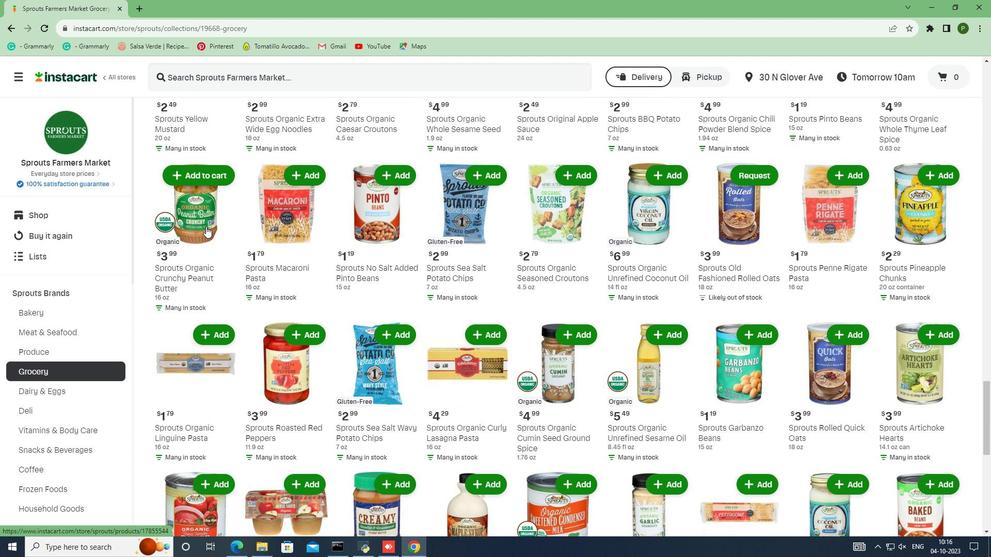
Action: Mouse scrolled (206, 226) with delta (0, 0)
Screenshot: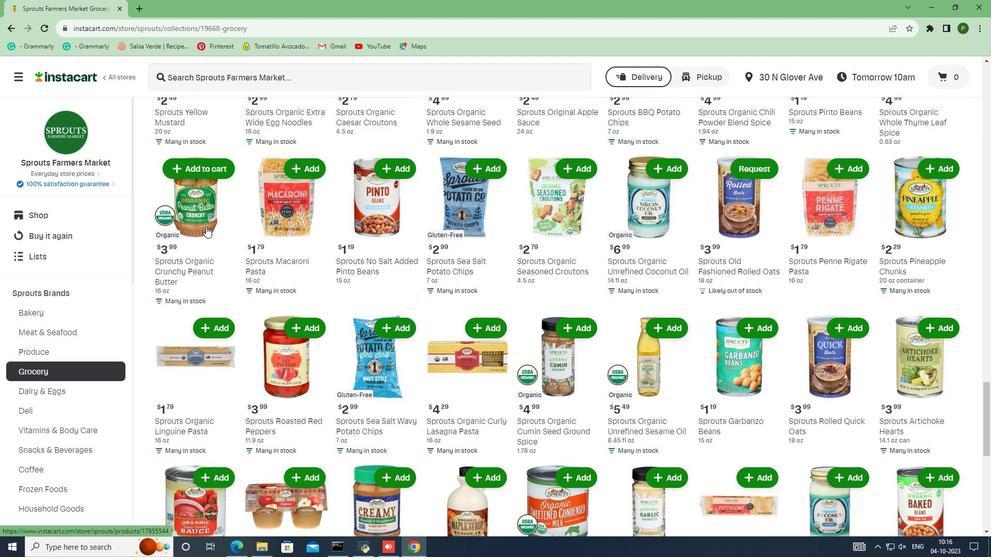 
Action: Mouse scrolled (206, 226) with delta (0, 0)
Screenshot: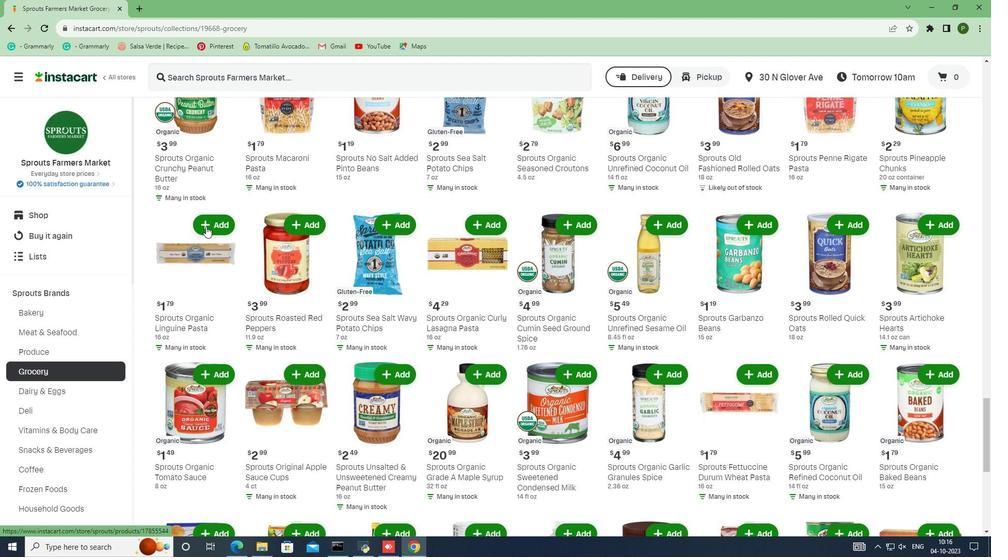 
Action: Mouse scrolled (206, 226) with delta (0, 0)
Screenshot: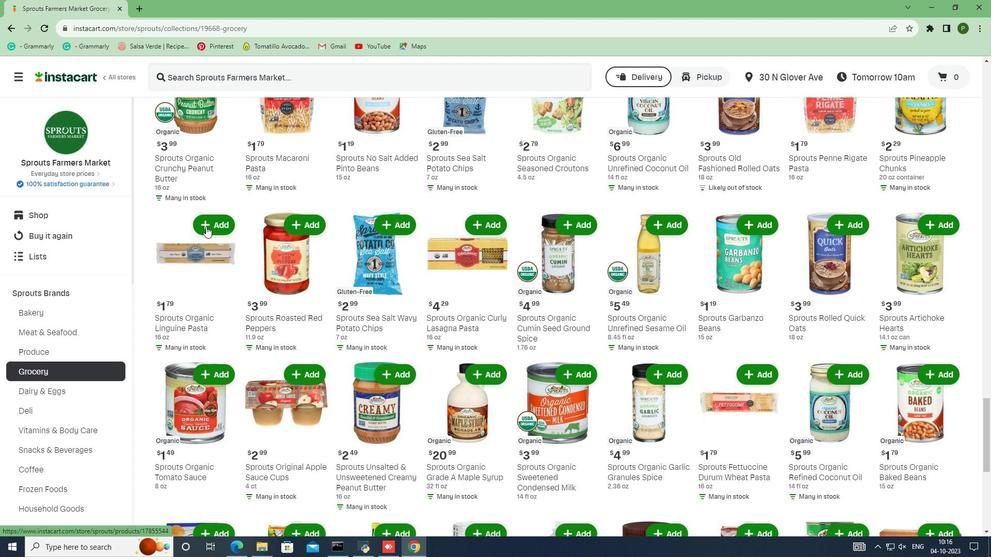 
Action: Mouse scrolled (206, 226) with delta (0, 0)
Screenshot: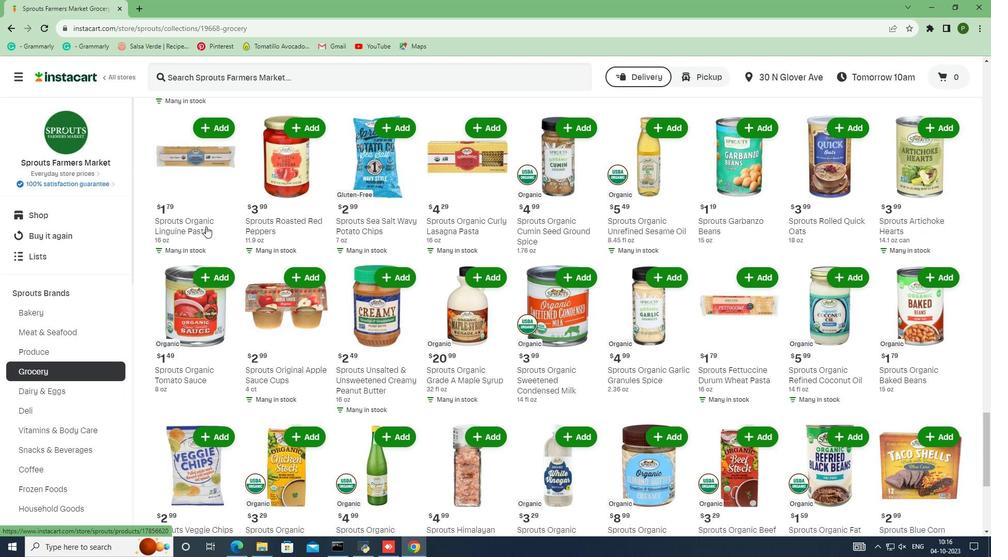 
Action: Mouse scrolled (206, 226) with delta (0, 0)
Screenshot: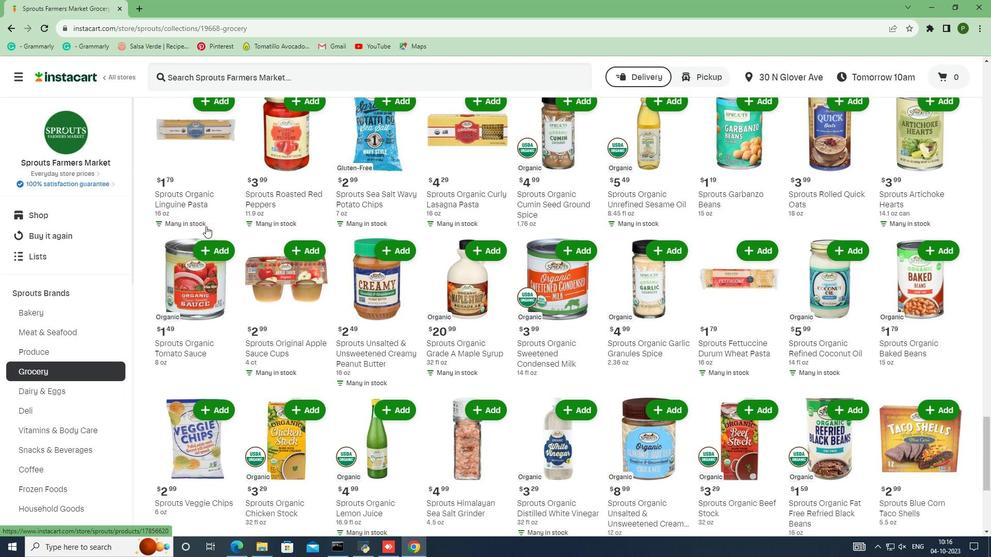 
Action: Mouse scrolled (206, 226) with delta (0, 0)
Screenshot: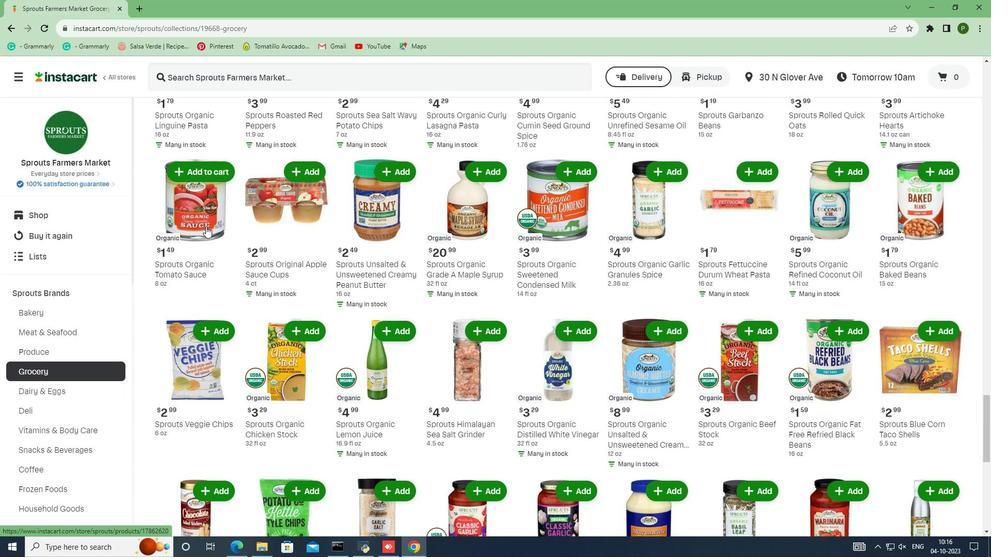 
Action: Mouse scrolled (206, 226) with delta (0, 0)
Screenshot: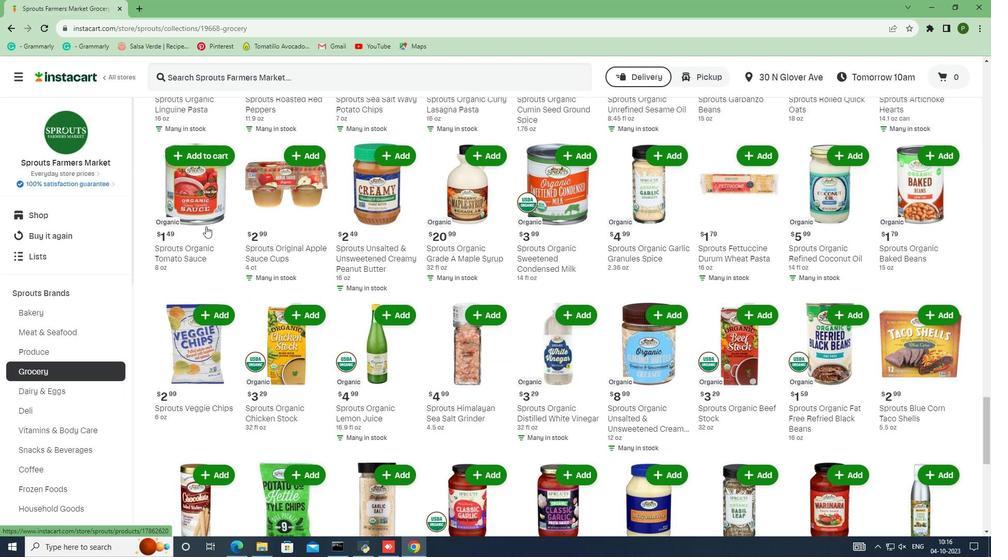 
Action: Mouse scrolled (206, 226) with delta (0, 0)
Screenshot: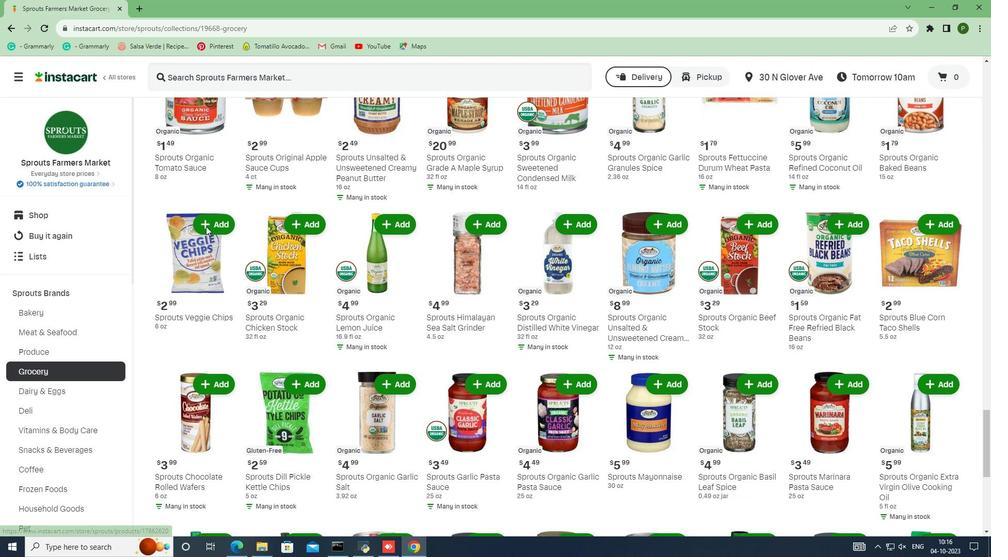 
Action: Mouse scrolled (206, 226) with delta (0, 0)
Screenshot: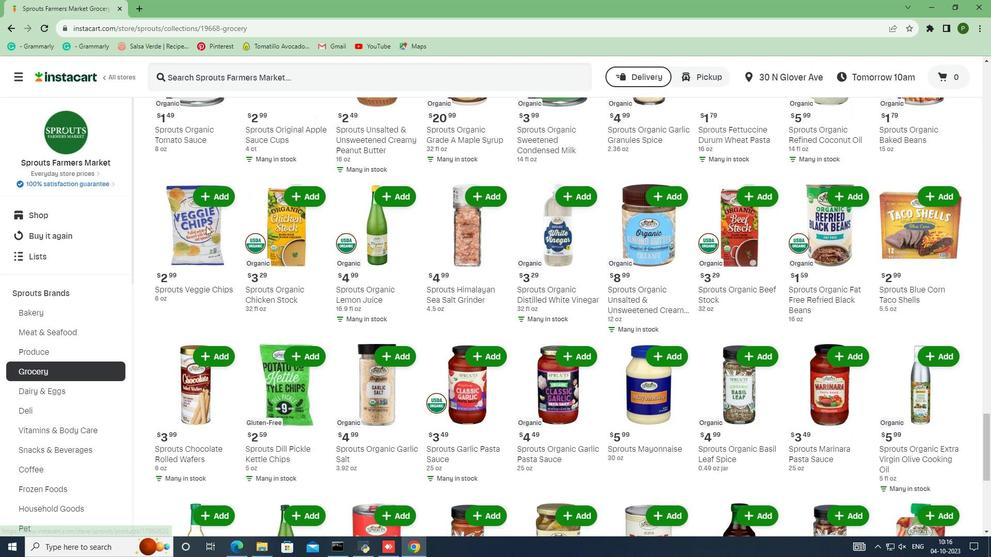 
Action: Mouse scrolled (206, 226) with delta (0, 0)
Screenshot: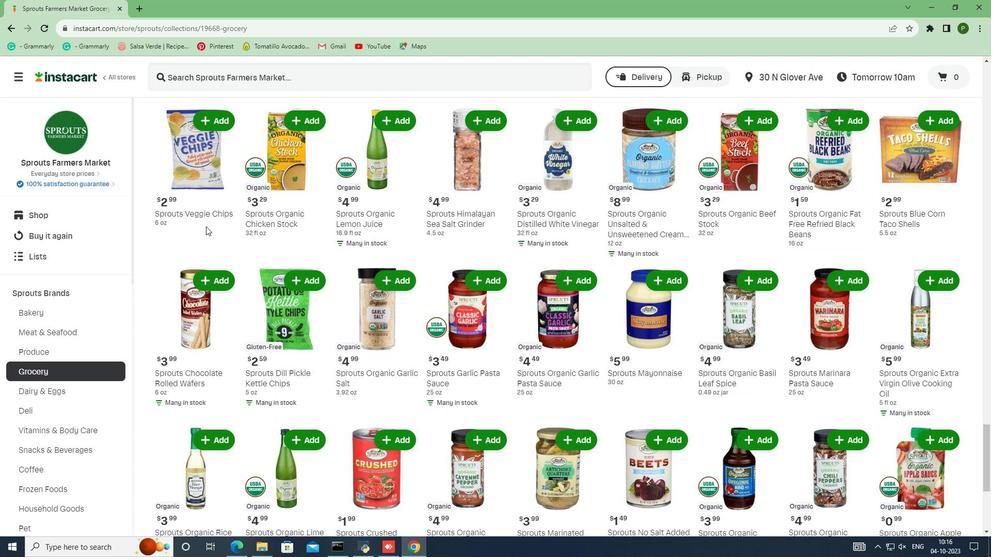
Action: Mouse scrolled (206, 226) with delta (0, 0)
Screenshot: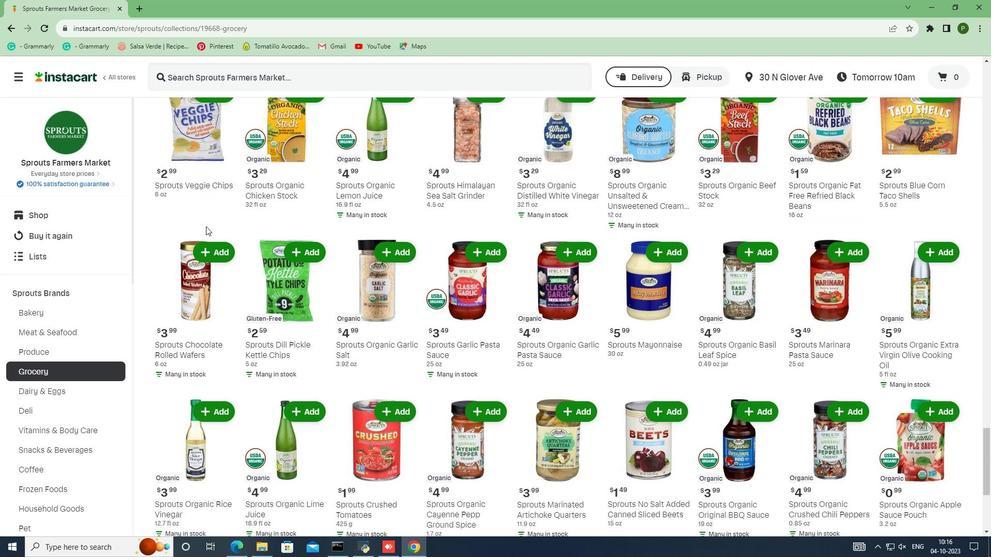 
Action: Mouse scrolled (206, 226) with delta (0, 0)
Screenshot: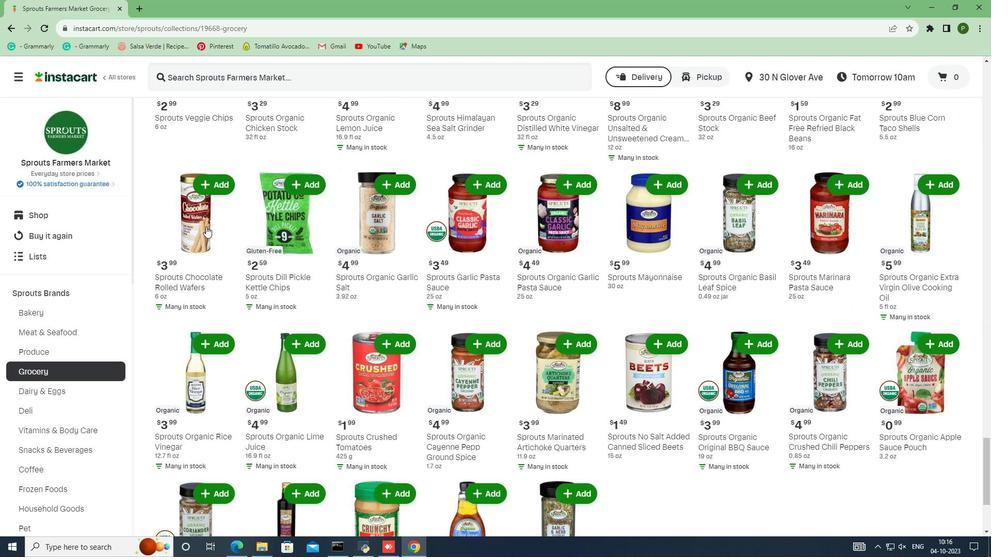 
Action: Mouse scrolled (206, 226) with delta (0, 0)
Screenshot: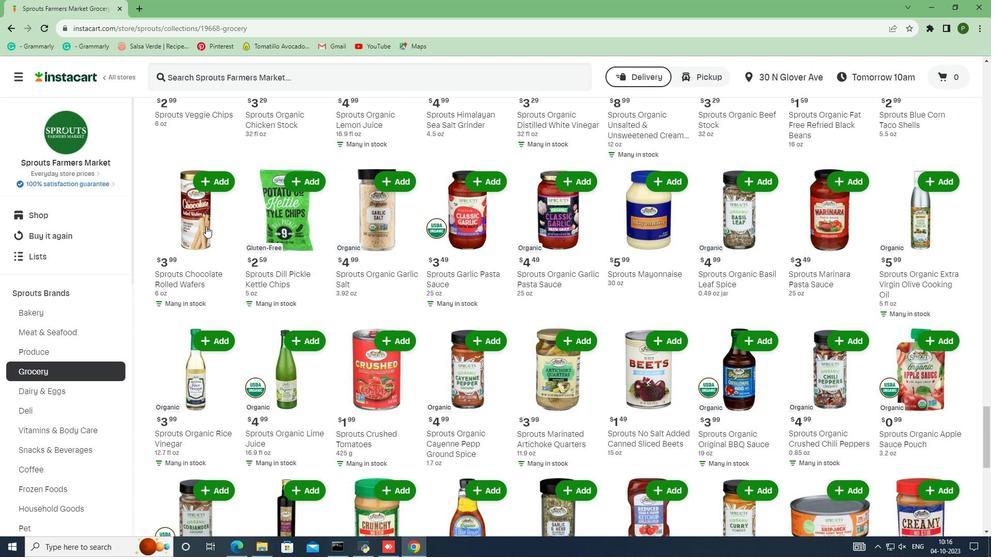 
Action: Mouse scrolled (206, 226) with delta (0, 0)
Screenshot: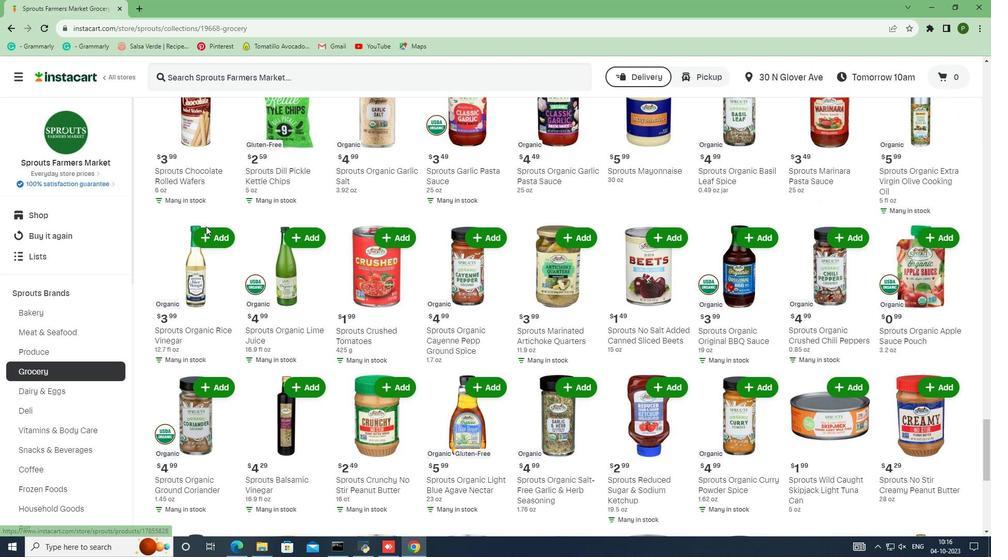 
Action: Mouse scrolled (206, 226) with delta (0, 0)
Screenshot: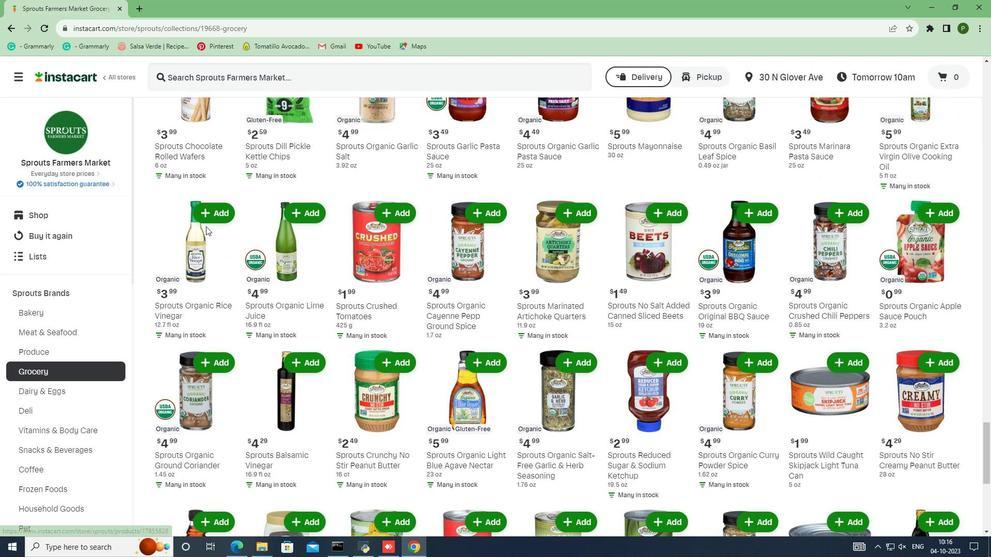 
Action: Mouse scrolled (206, 226) with delta (0, 0)
Screenshot: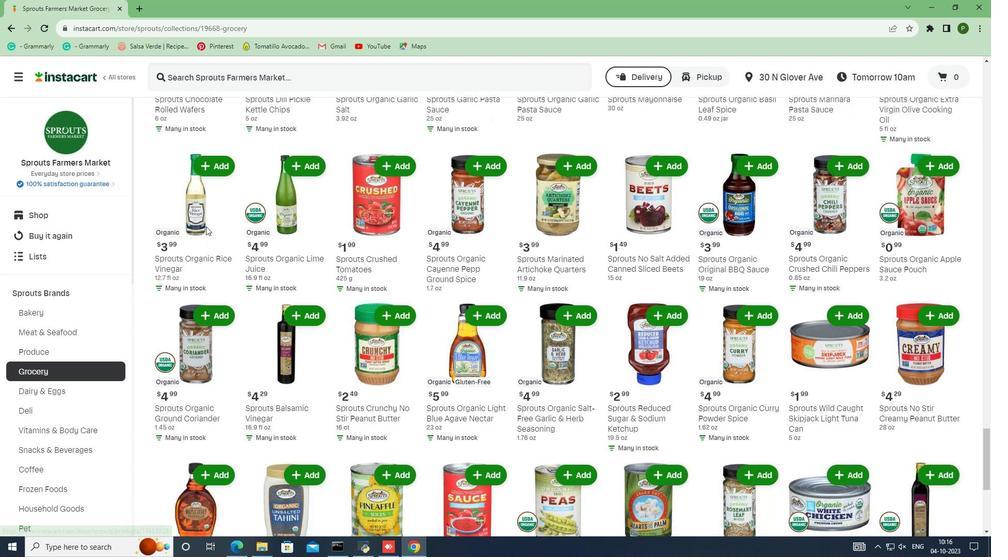 
Action: Mouse scrolled (206, 227) with delta (0, 0)
Screenshot: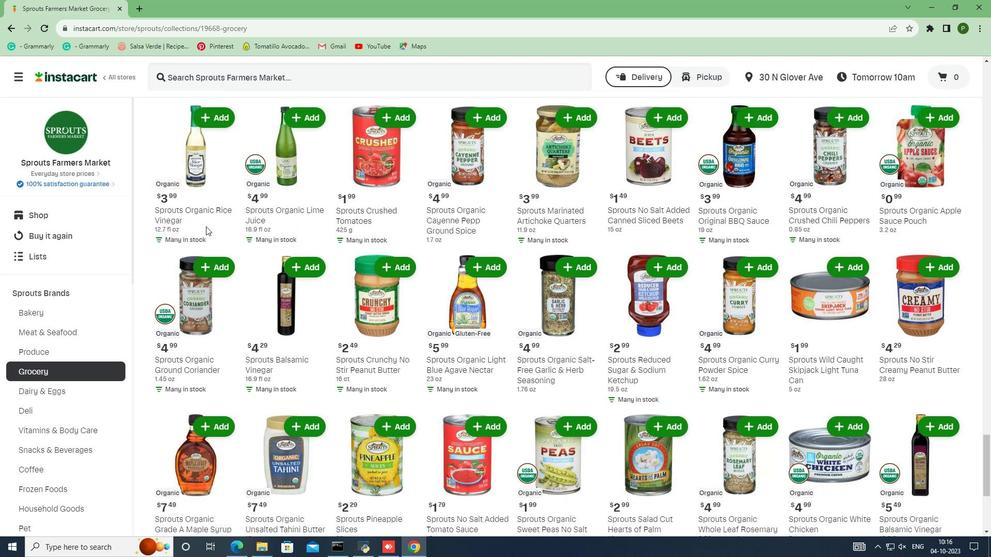 
Action: Mouse scrolled (206, 226) with delta (0, 0)
Screenshot: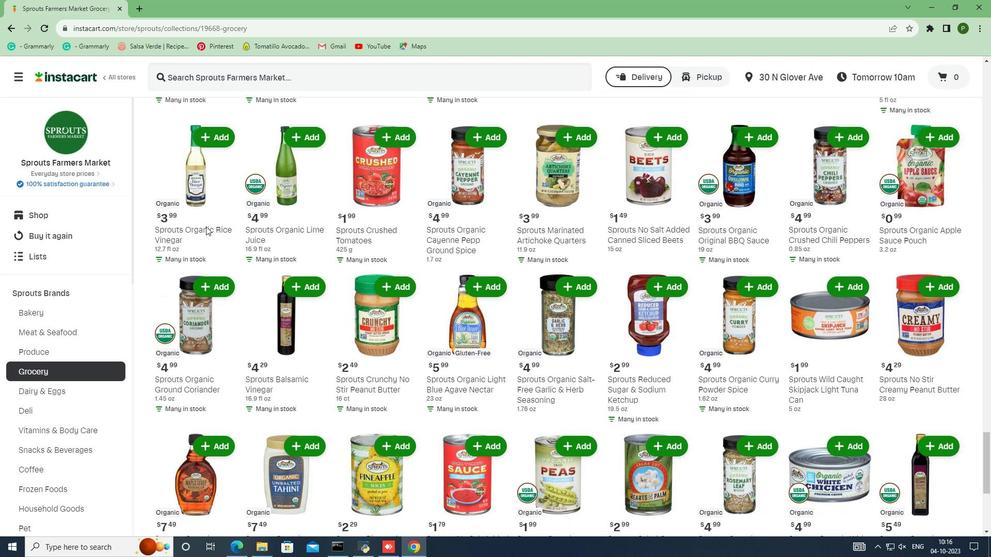 
Action: Mouse scrolled (206, 226) with delta (0, 0)
Screenshot: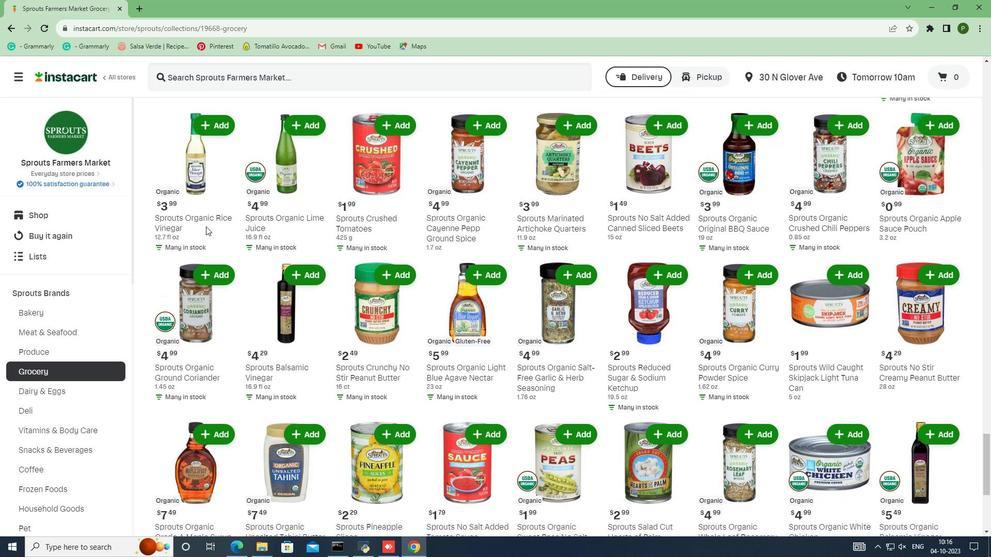 
Action: Mouse scrolled (206, 226) with delta (0, 0)
Screenshot: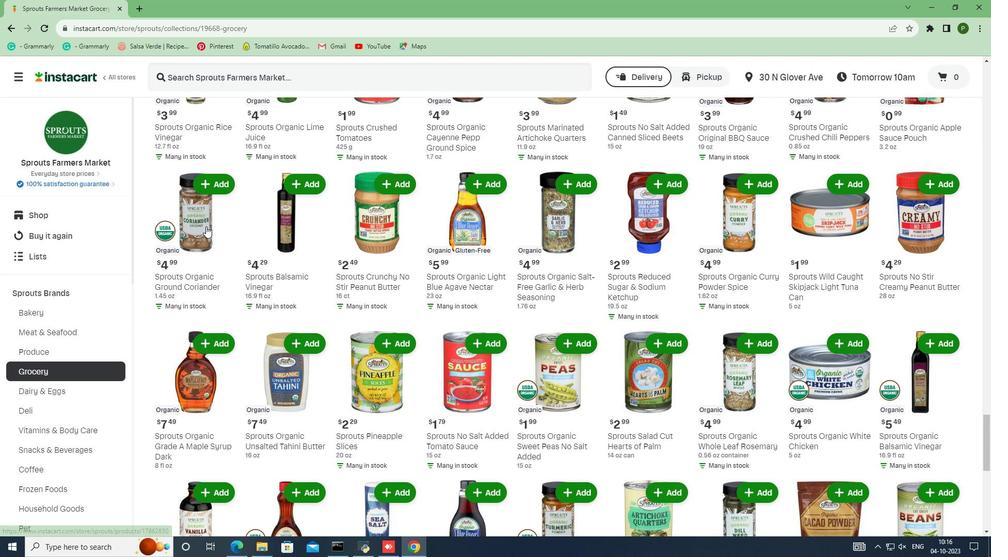 
Action: Mouse scrolled (206, 226) with delta (0, 0)
Screenshot: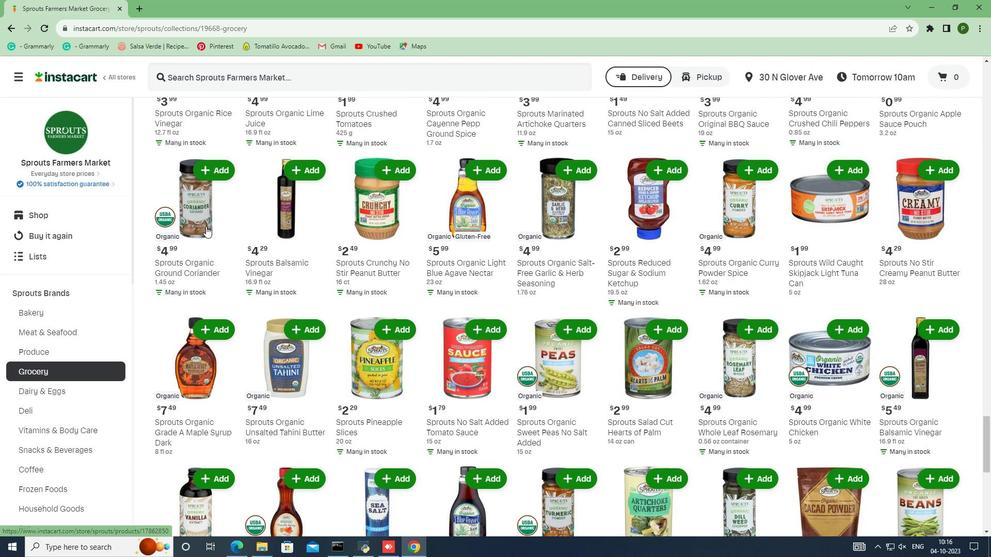 
Action: Mouse scrolled (206, 226) with delta (0, 0)
Screenshot: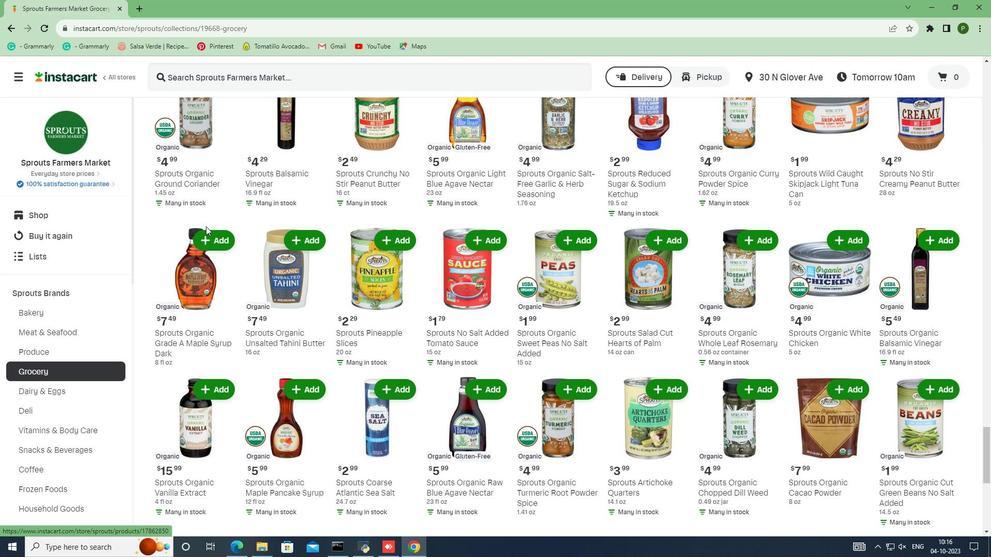 
Action: Mouse scrolled (206, 226) with delta (0, 0)
Screenshot: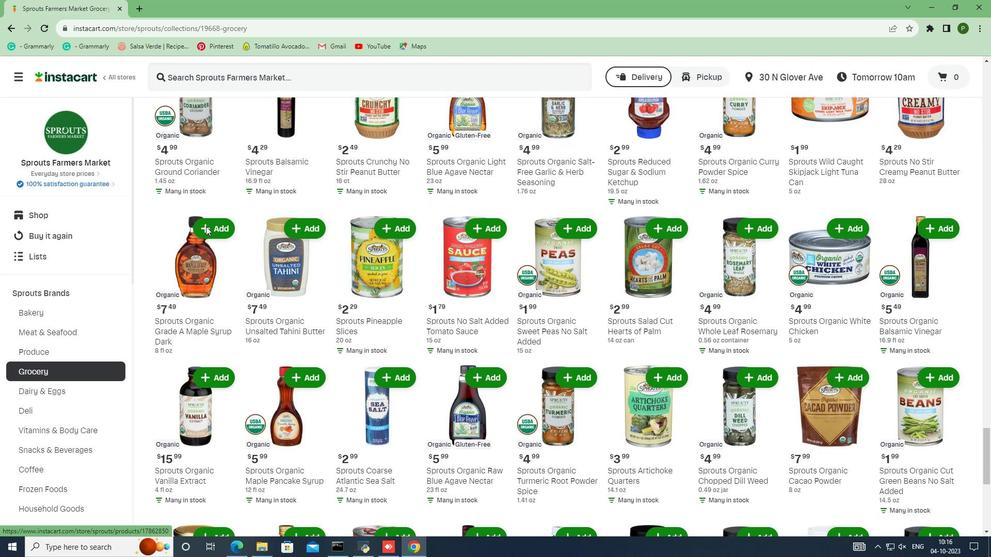 
Action: Mouse scrolled (206, 226) with delta (0, 0)
Screenshot: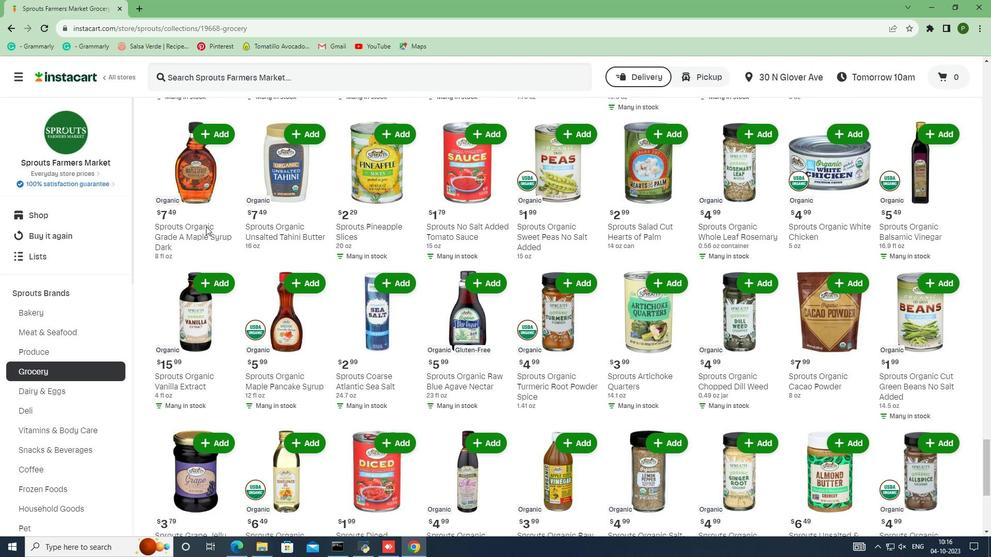 
Action: Mouse scrolled (206, 226) with delta (0, 0)
Screenshot: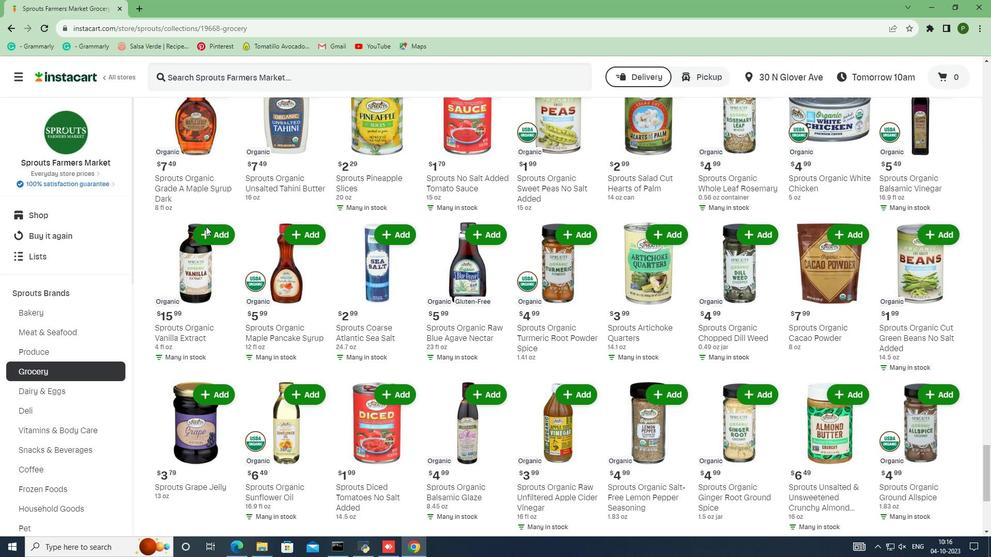 
Action: Mouse scrolled (206, 226) with delta (0, 0)
Screenshot: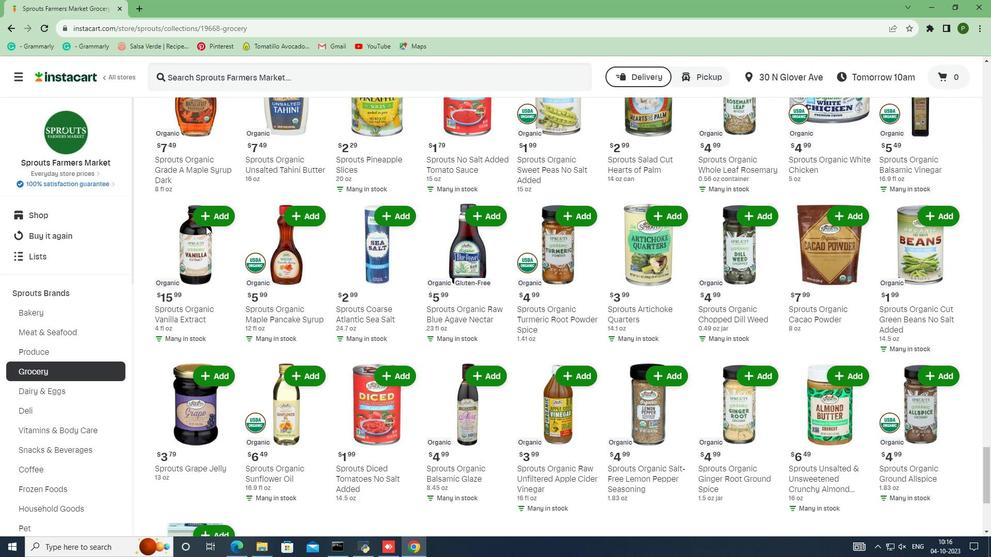 
Action: Mouse scrolled (206, 226) with delta (0, 0)
Screenshot: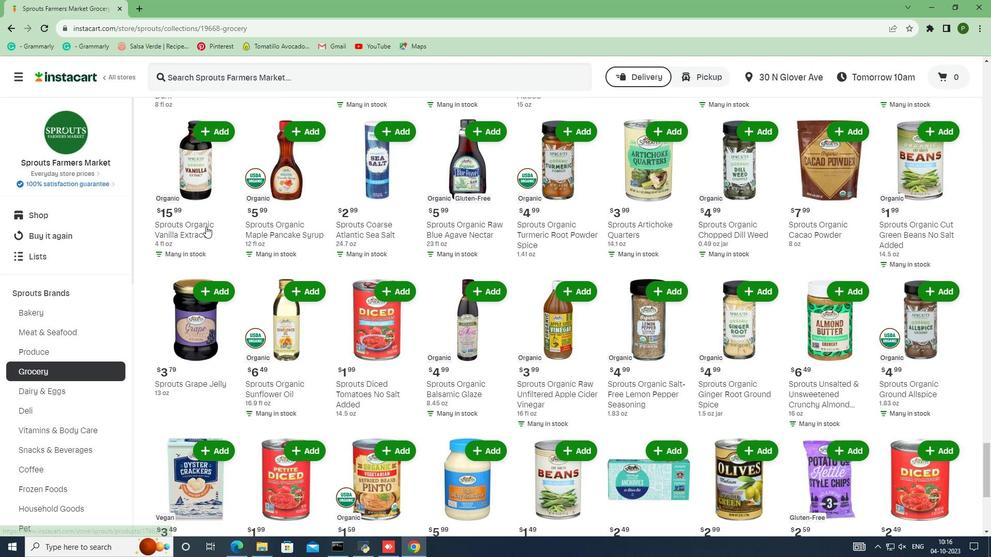 
Action: Mouse scrolled (206, 226) with delta (0, 0)
Screenshot: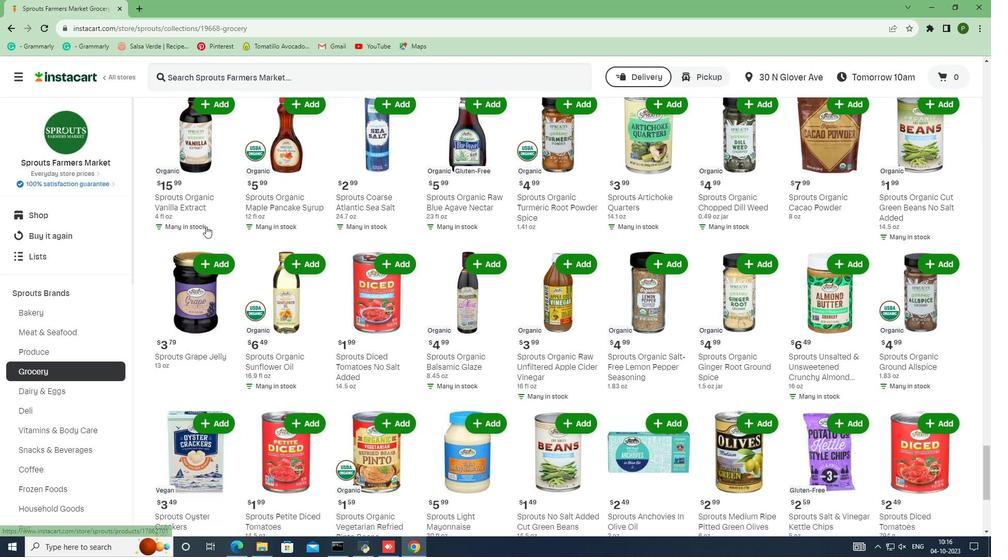 
Action: Mouse scrolled (206, 226) with delta (0, 0)
Screenshot: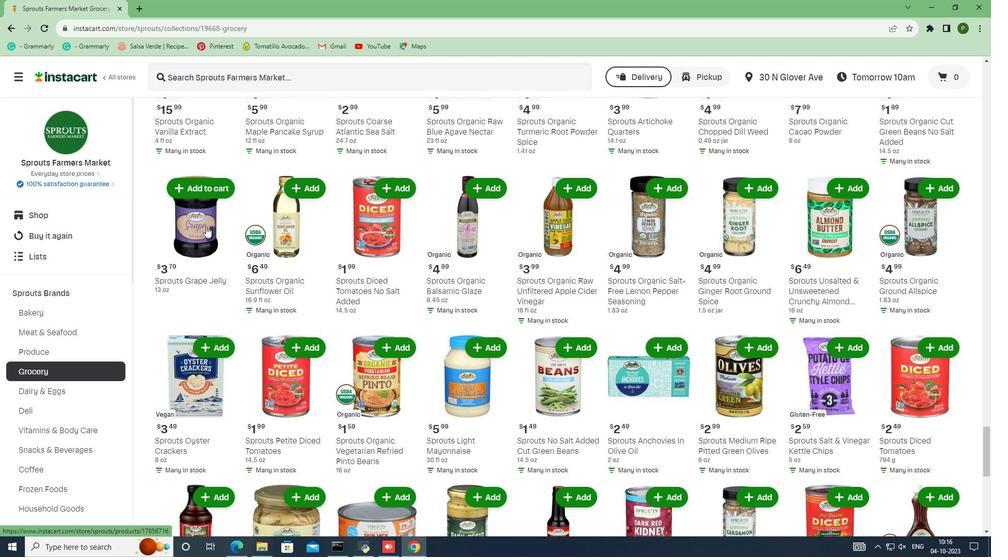 
Action: Mouse scrolled (206, 226) with delta (0, 0)
Screenshot: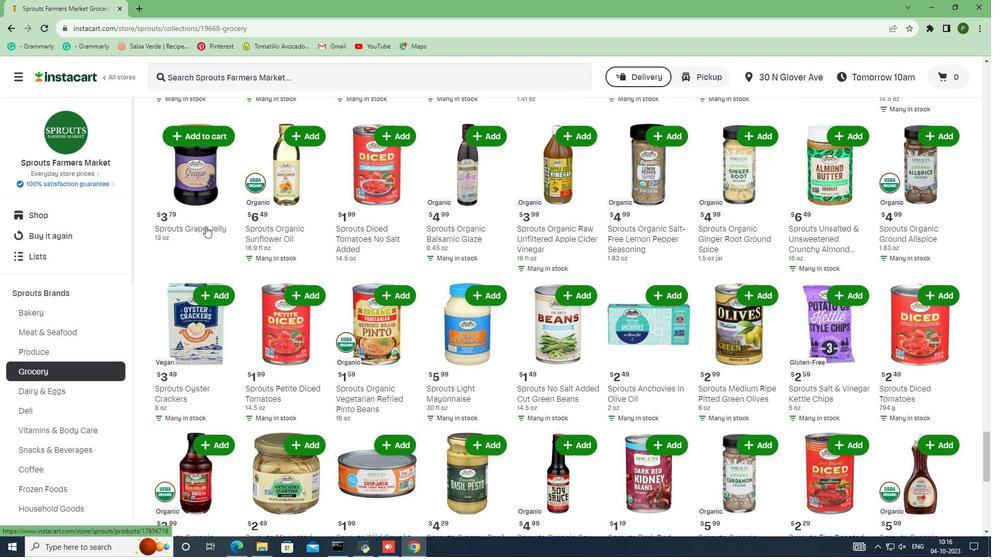 
Action: Mouse scrolled (206, 226) with delta (0, 0)
Screenshot: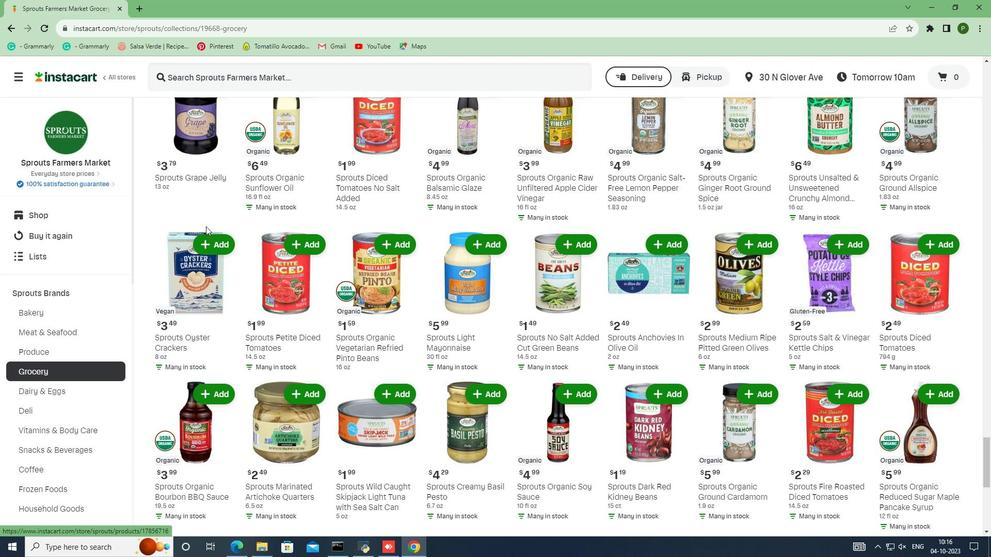 
Action: Mouse scrolled (206, 226) with delta (0, 0)
Screenshot: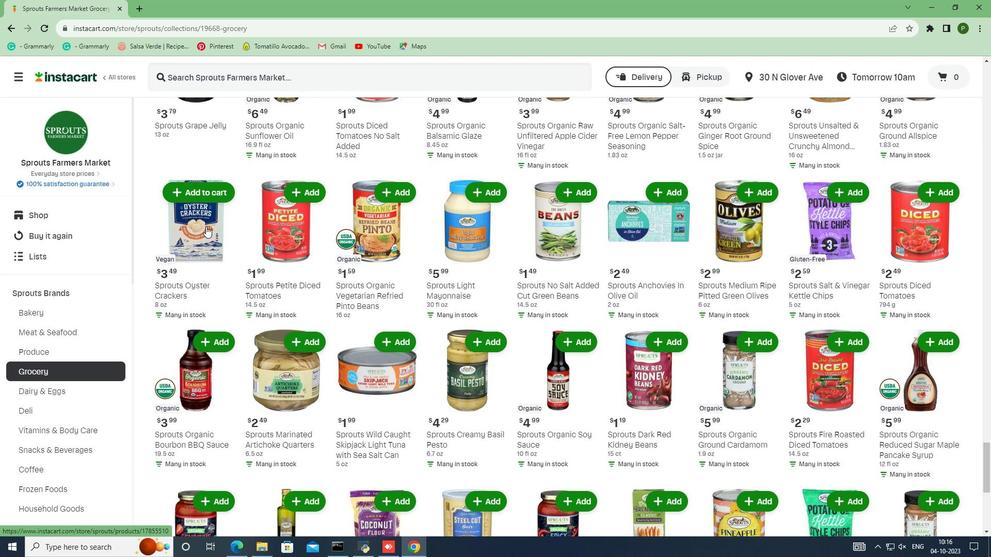 
Action: Mouse scrolled (206, 226) with delta (0, 0)
Screenshot: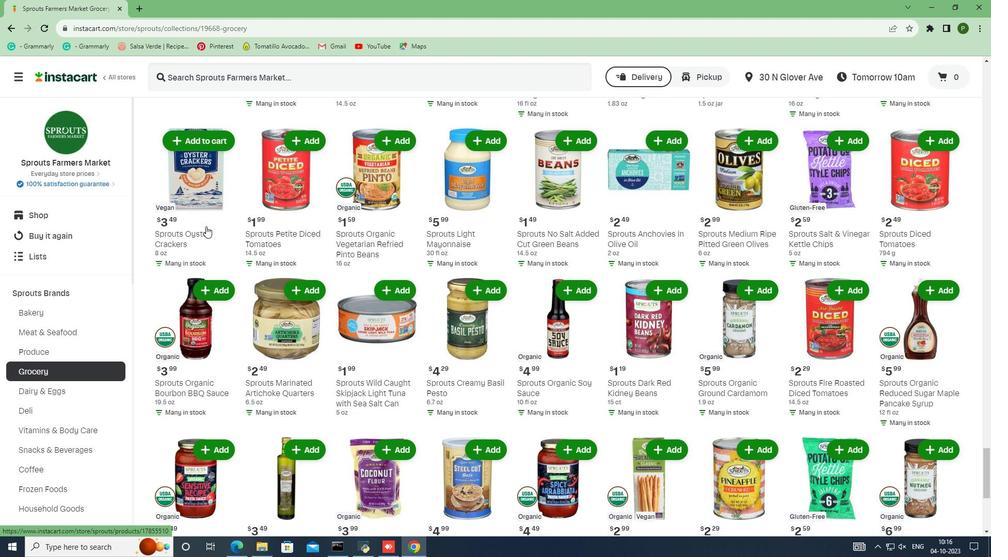 
Action: Mouse scrolled (206, 226) with delta (0, 0)
Screenshot: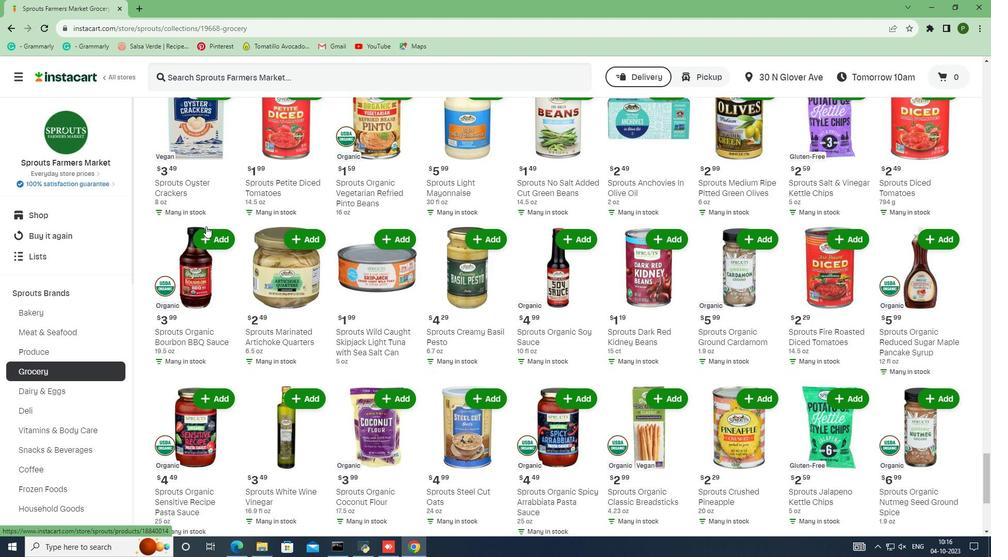 
Action: Mouse scrolled (206, 226) with delta (0, 0)
Screenshot: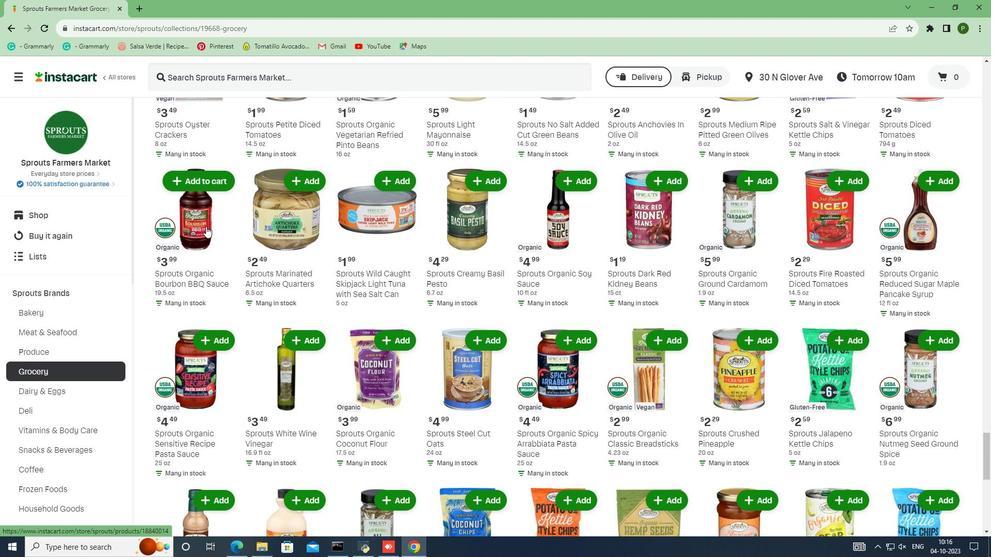 
Action: Mouse scrolled (206, 226) with delta (0, 0)
Screenshot: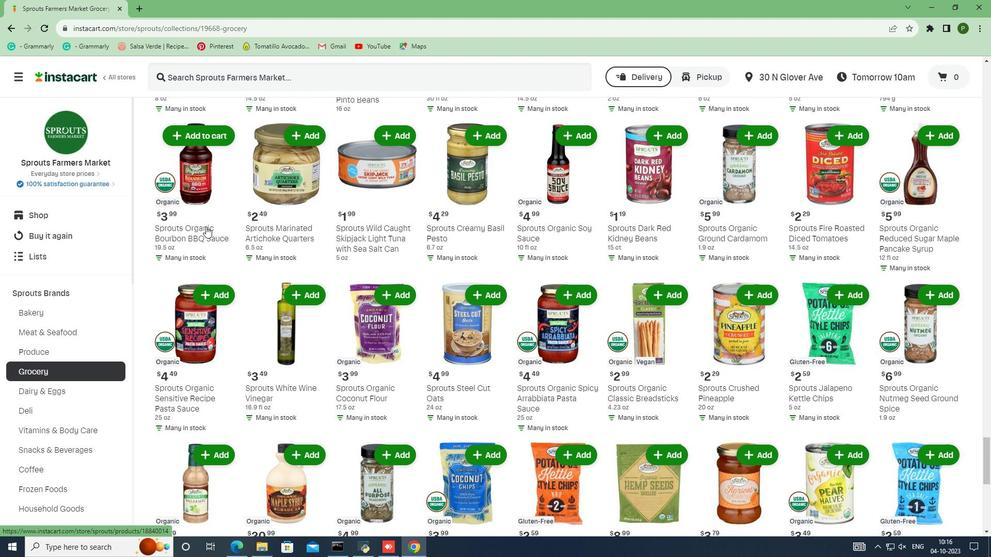 
Action: Mouse scrolled (206, 226) with delta (0, 0)
Screenshot: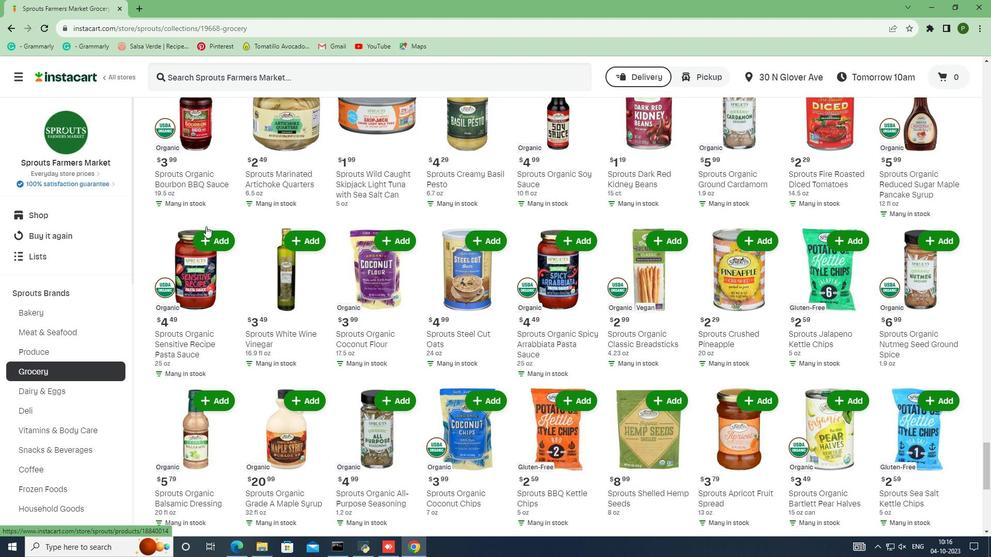 
Action: Mouse scrolled (206, 226) with delta (0, 0)
Screenshot: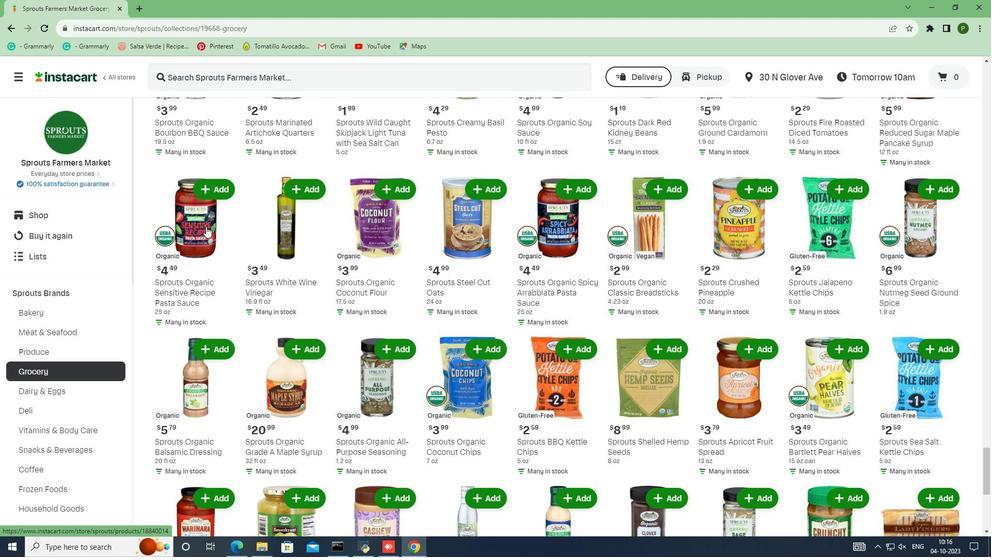 
Action: Mouse scrolled (206, 226) with delta (0, 0)
Screenshot: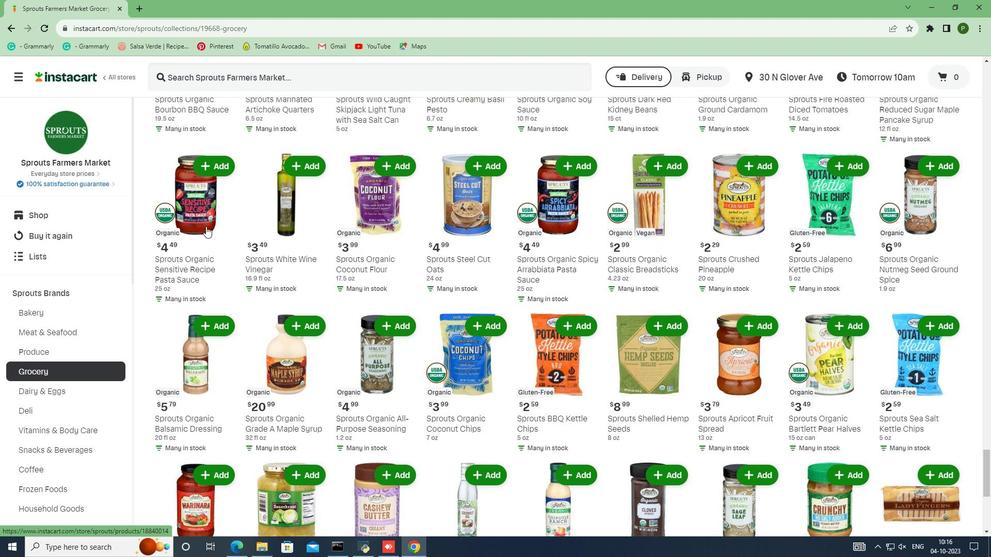 
Action: Mouse scrolled (206, 226) with delta (0, 0)
Screenshot: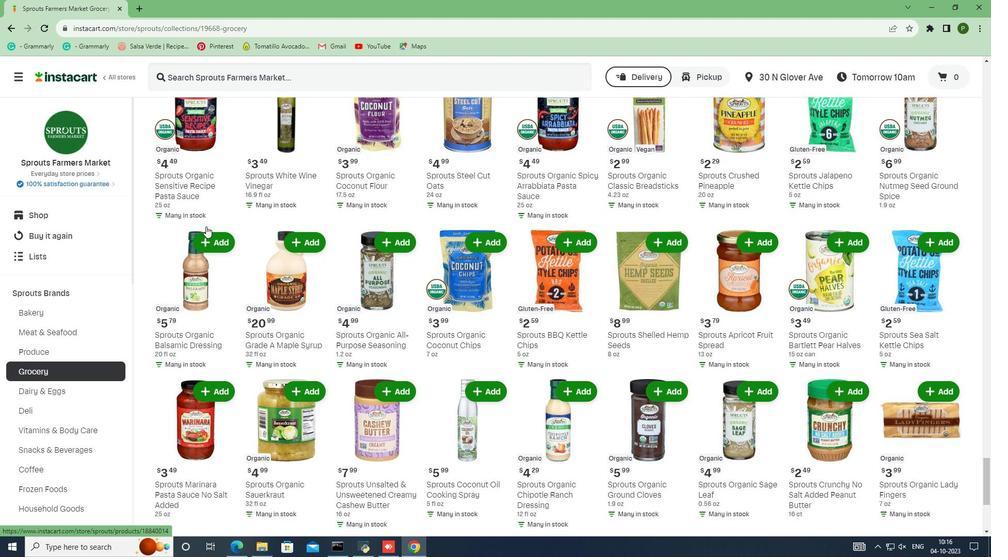 
Action: Mouse scrolled (206, 226) with delta (0, 0)
Screenshot: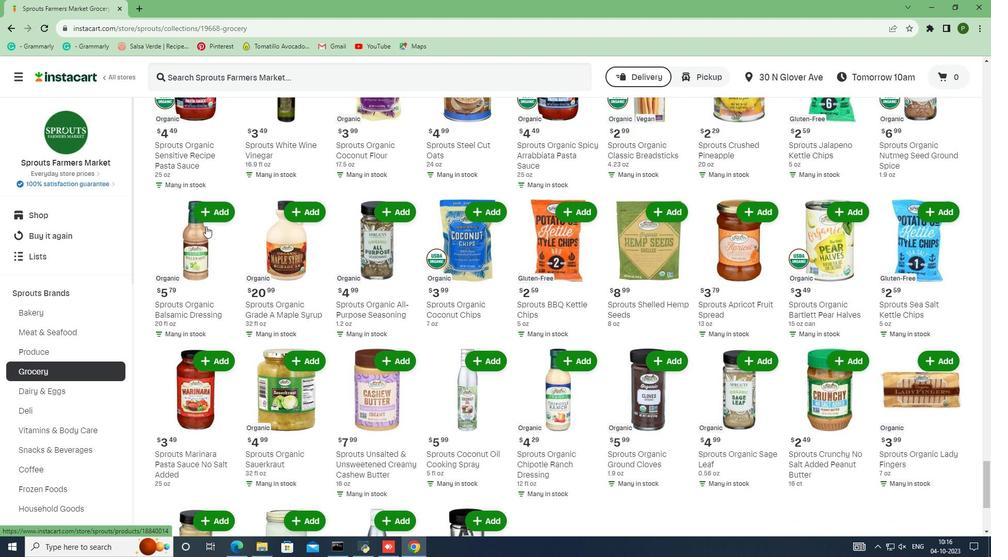 
Action: Mouse scrolled (206, 226) with delta (0, 0)
Screenshot: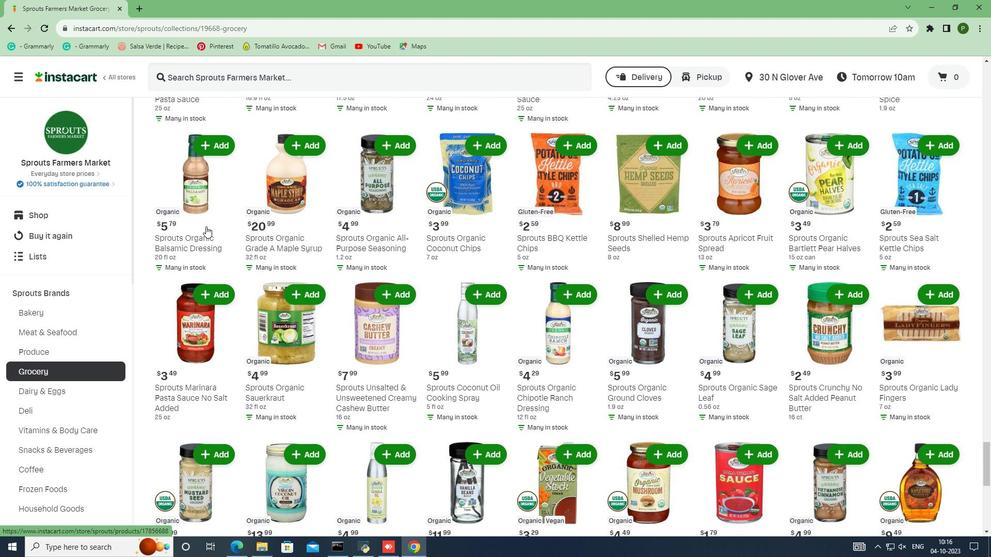 
Action: Mouse scrolled (206, 226) with delta (0, 0)
Screenshot: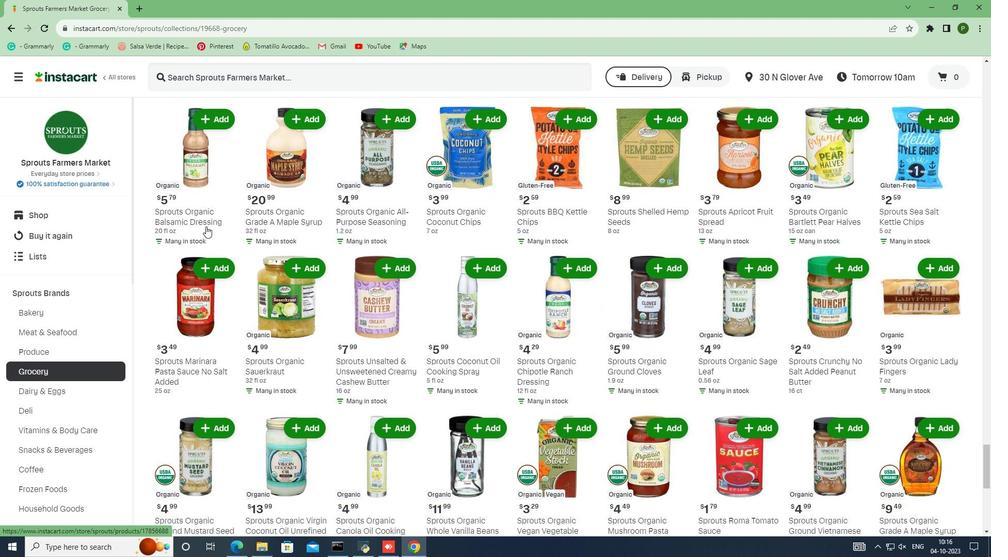 
Action: Mouse scrolled (206, 226) with delta (0, 0)
Screenshot: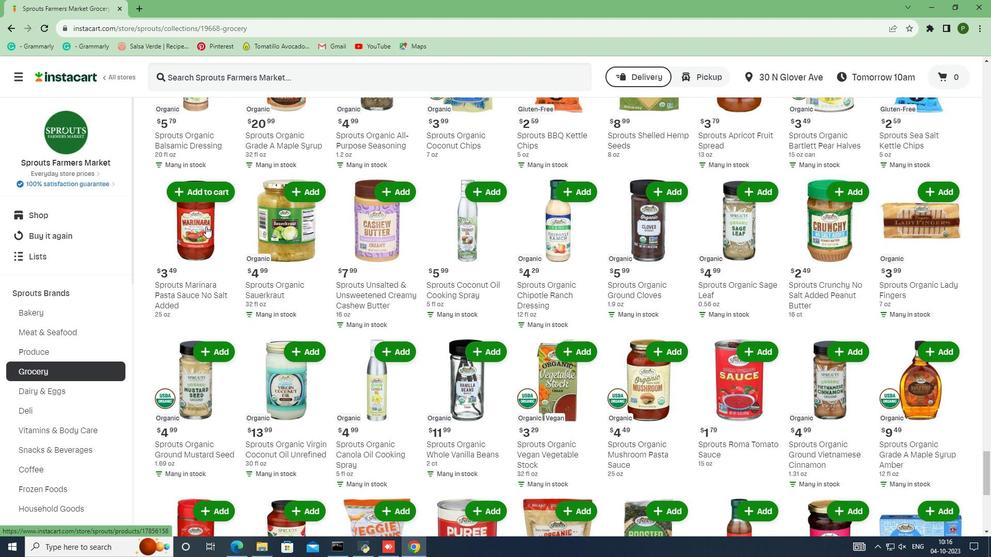 
Action: Mouse scrolled (206, 226) with delta (0, 0)
Screenshot: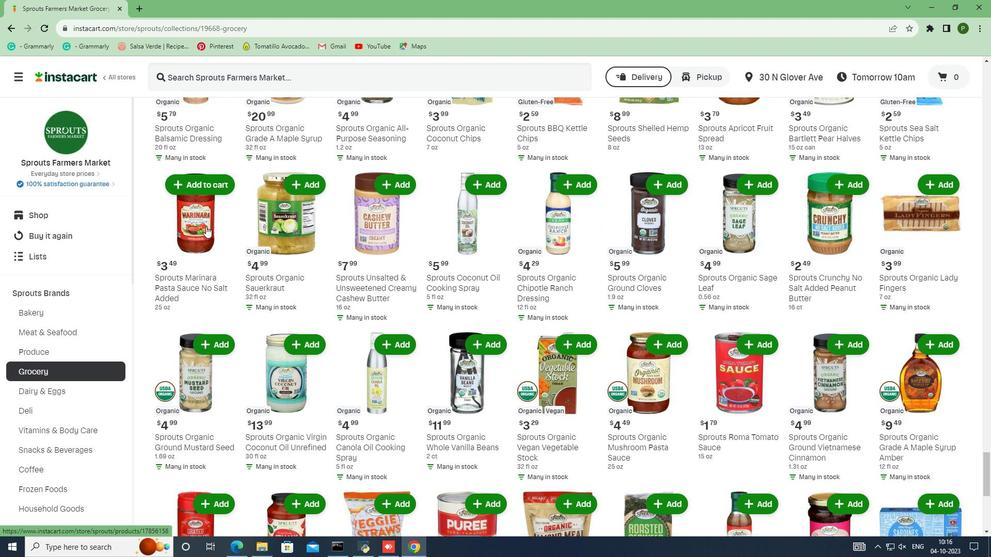 
Action: Mouse scrolled (206, 226) with delta (0, 0)
Screenshot: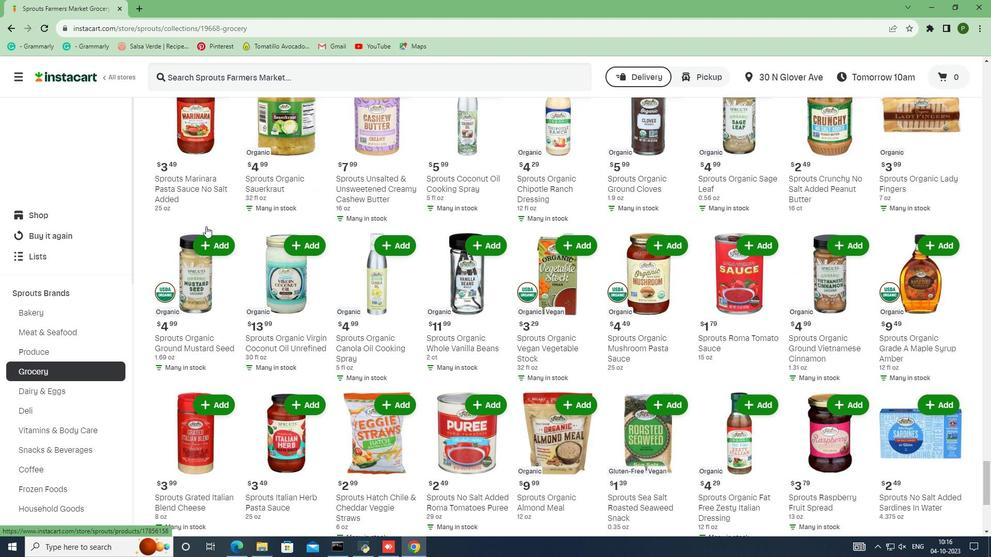 
Action: Mouse scrolled (206, 226) with delta (0, 0)
Screenshot: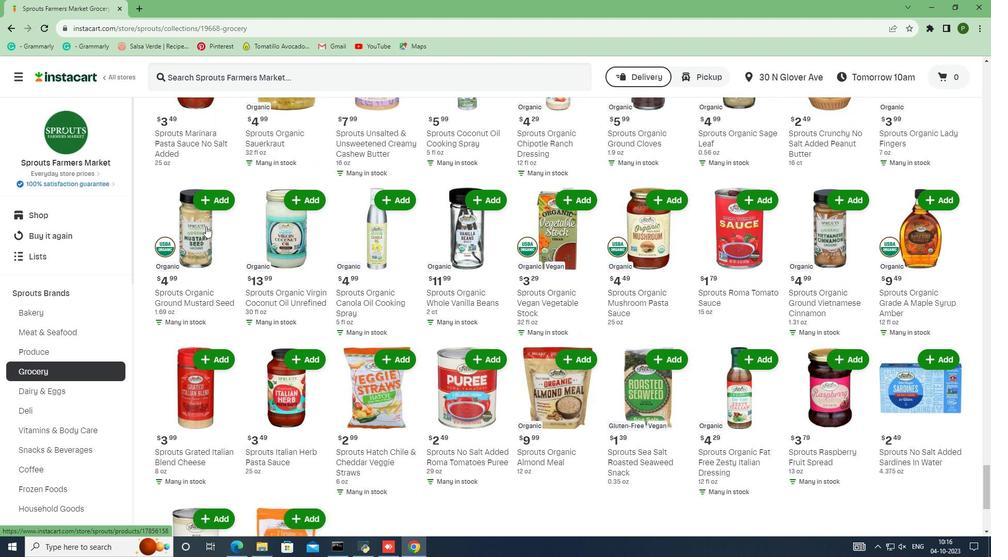 
Action: Mouse moved to (903, 301)
Screenshot: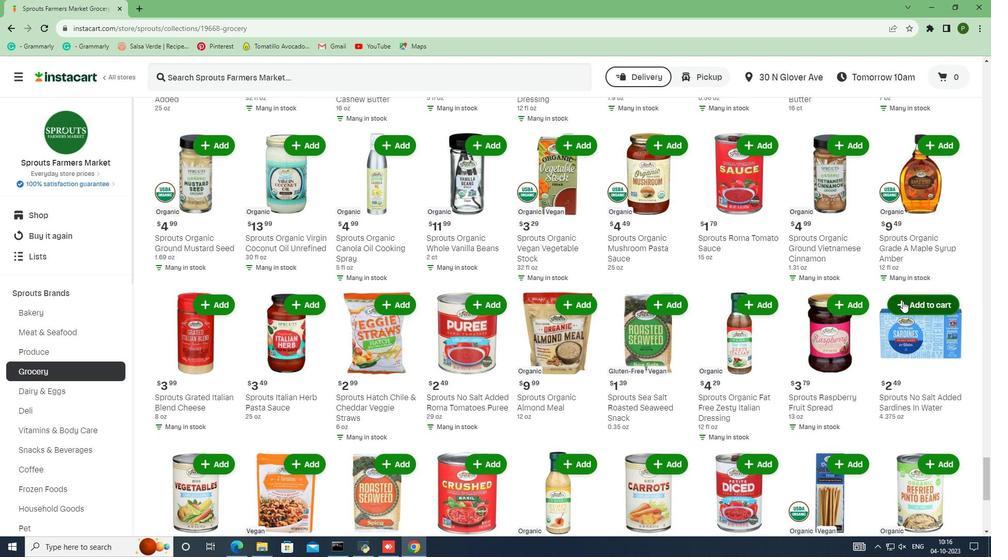 
Action: Mouse pressed left at (903, 301)
Screenshot: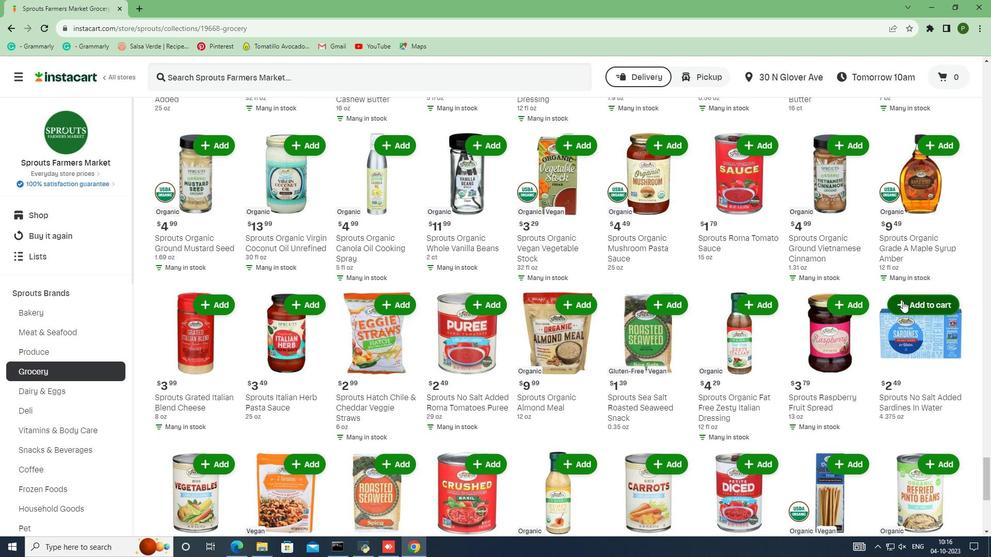 
Action: Mouse moved to (902, 301)
Screenshot: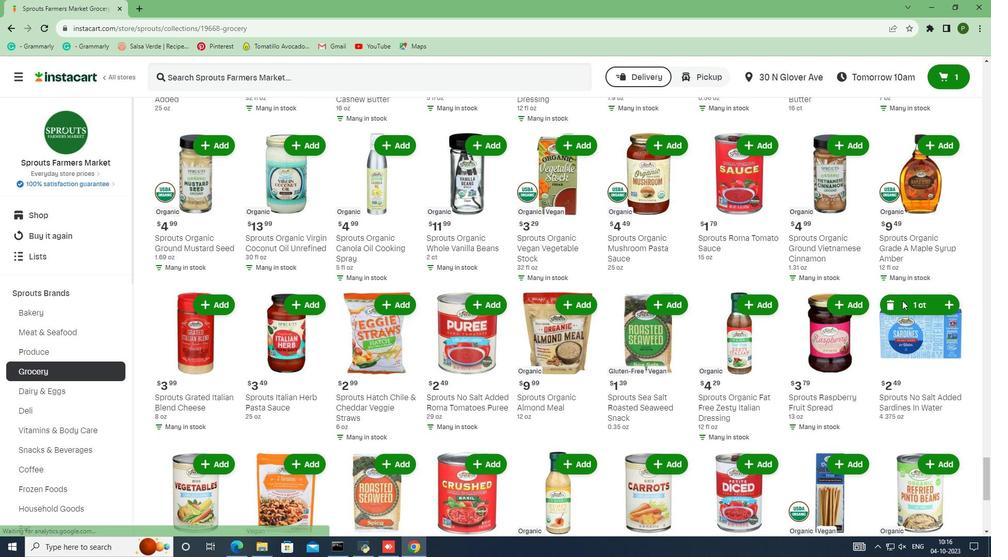
